 Task: Create a due date automation trigger when advanced on, 2 days after a card is due add fields without custom field "Resume" set to a date less than 1 days ago at 11:00 AM.
Action: Mouse moved to (1221, 97)
Screenshot: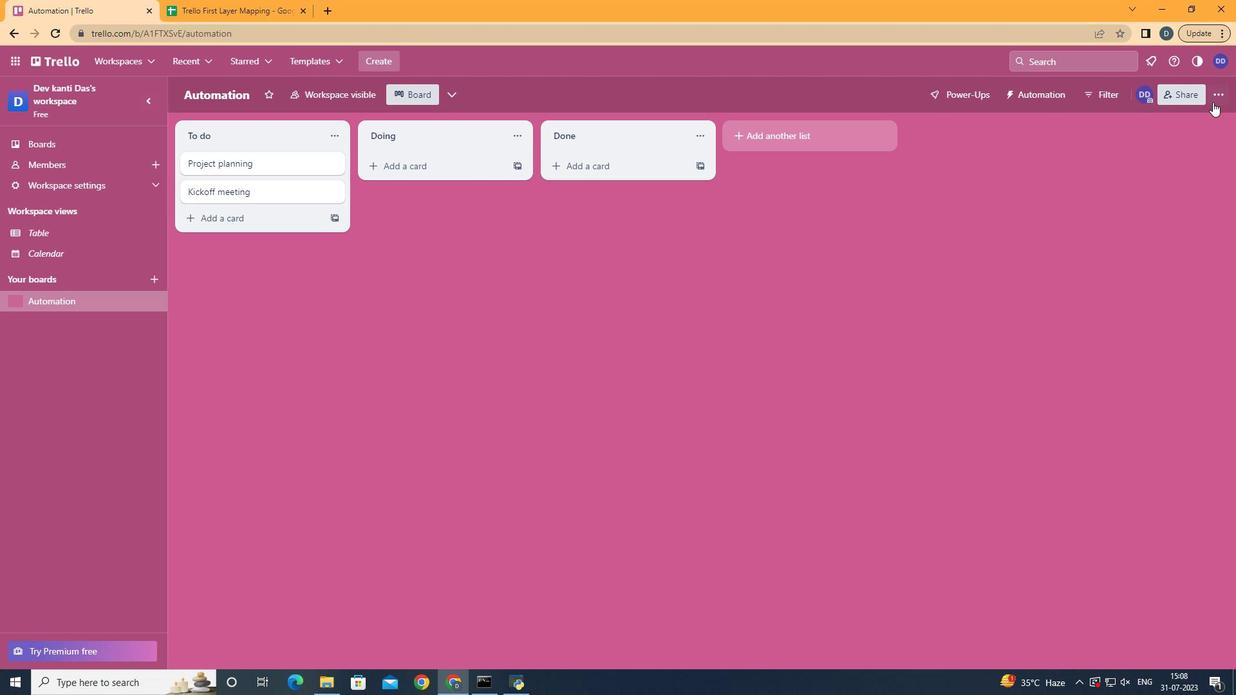 
Action: Mouse pressed left at (1221, 97)
Screenshot: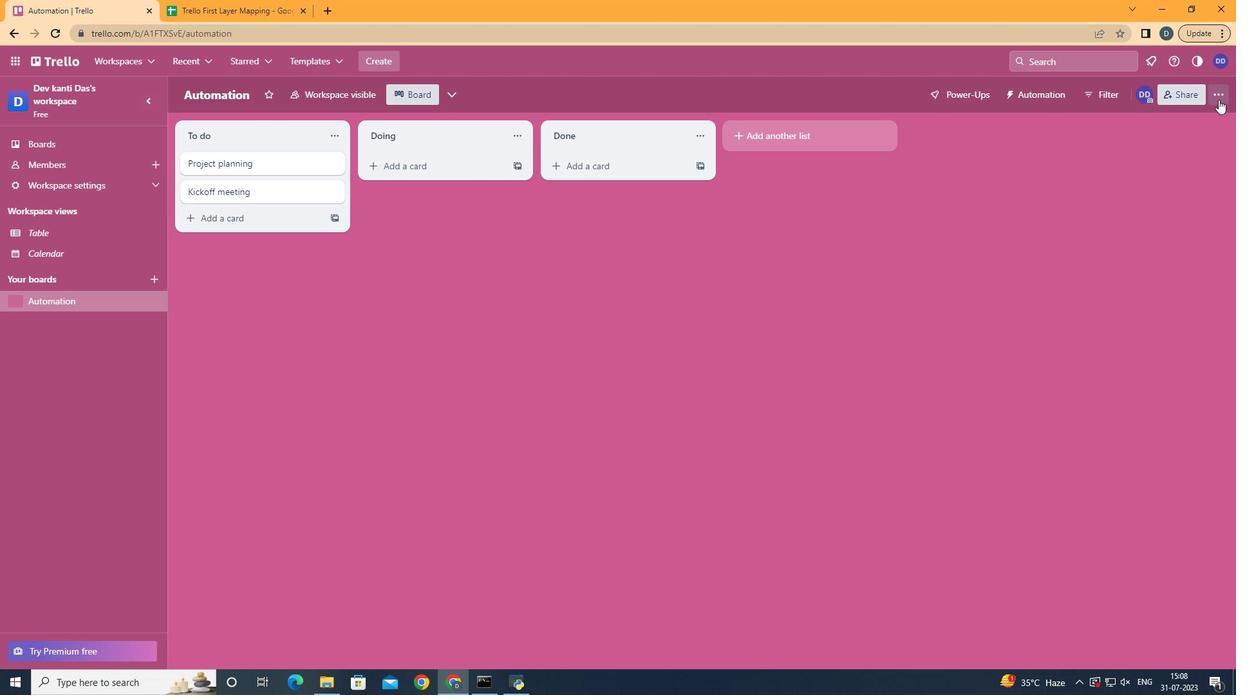 
Action: Mouse moved to (1112, 269)
Screenshot: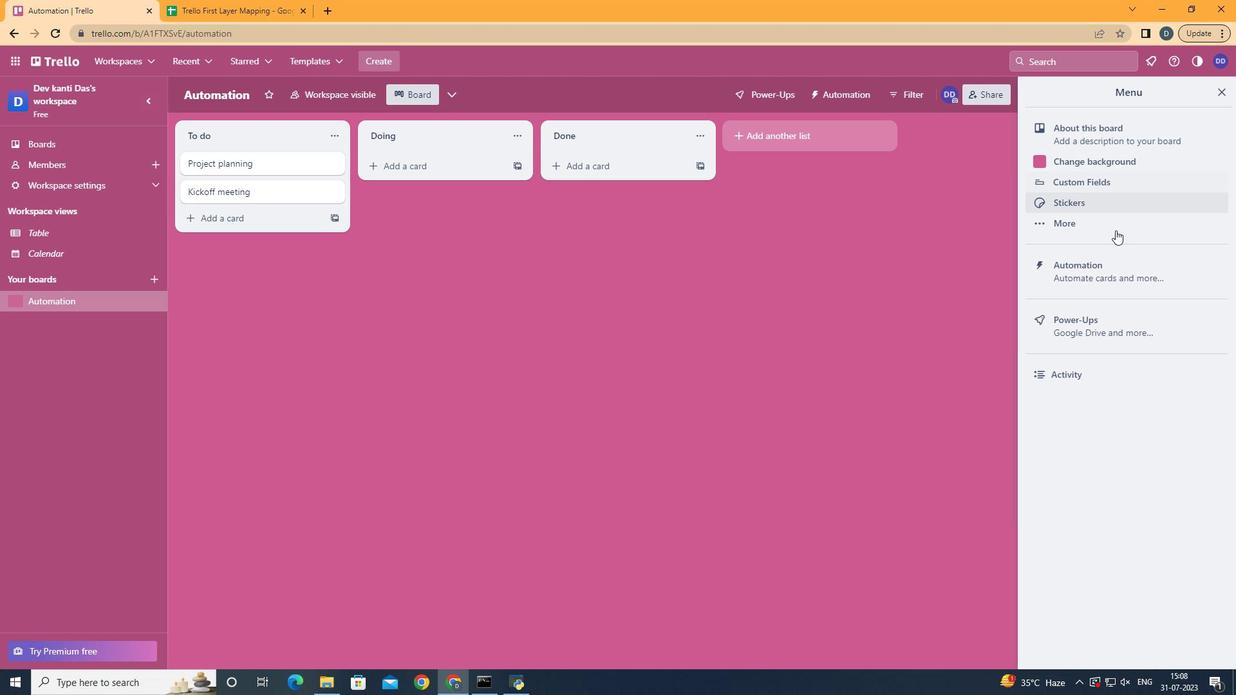 
Action: Mouse pressed left at (1112, 269)
Screenshot: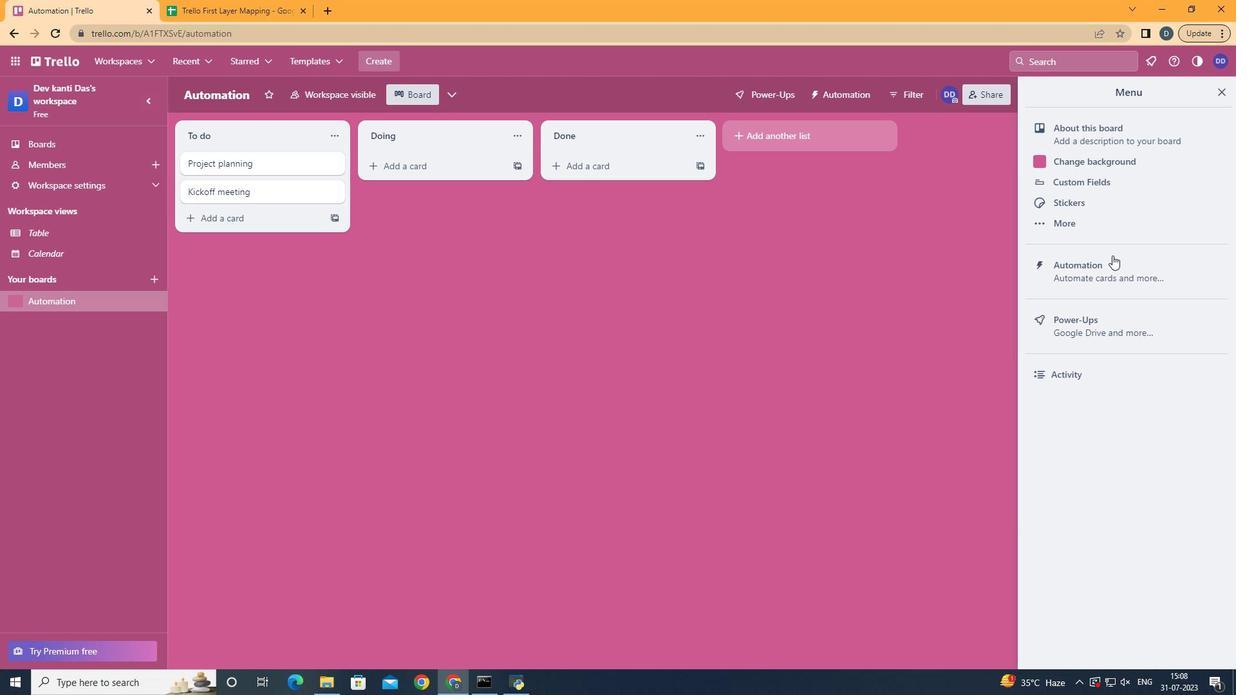 
Action: Mouse moved to (271, 261)
Screenshot: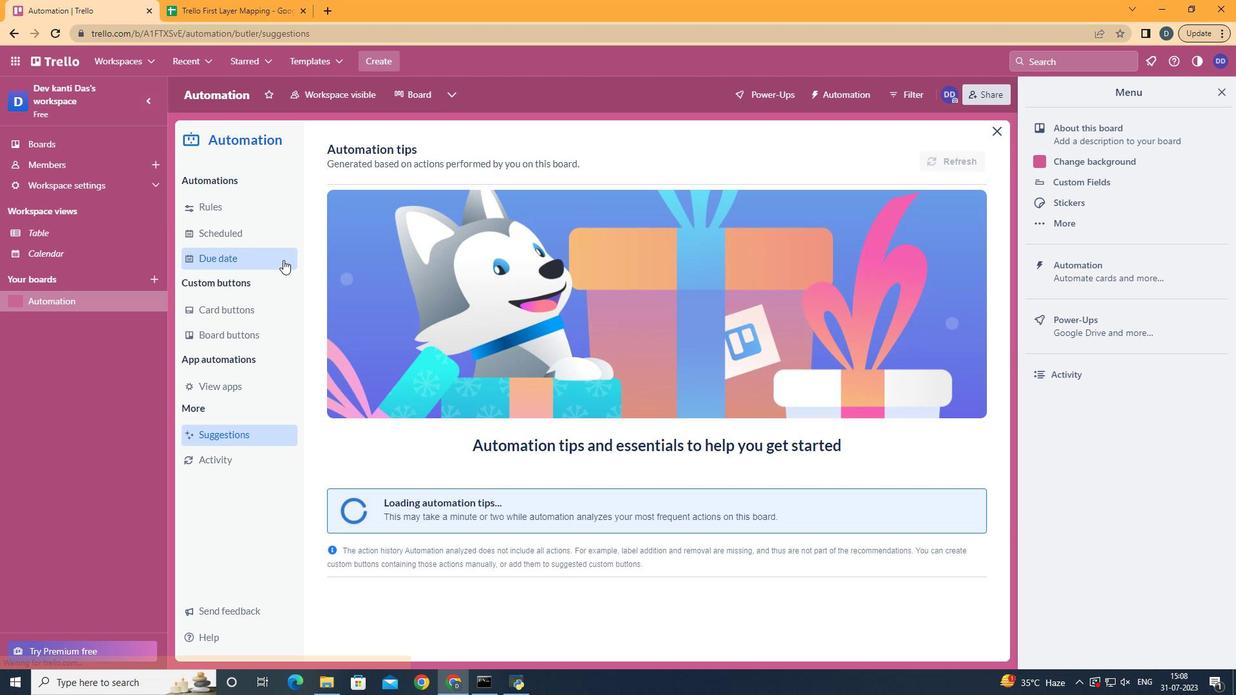 
Action: Mouse pressed left at (271, 261)
Screenshot: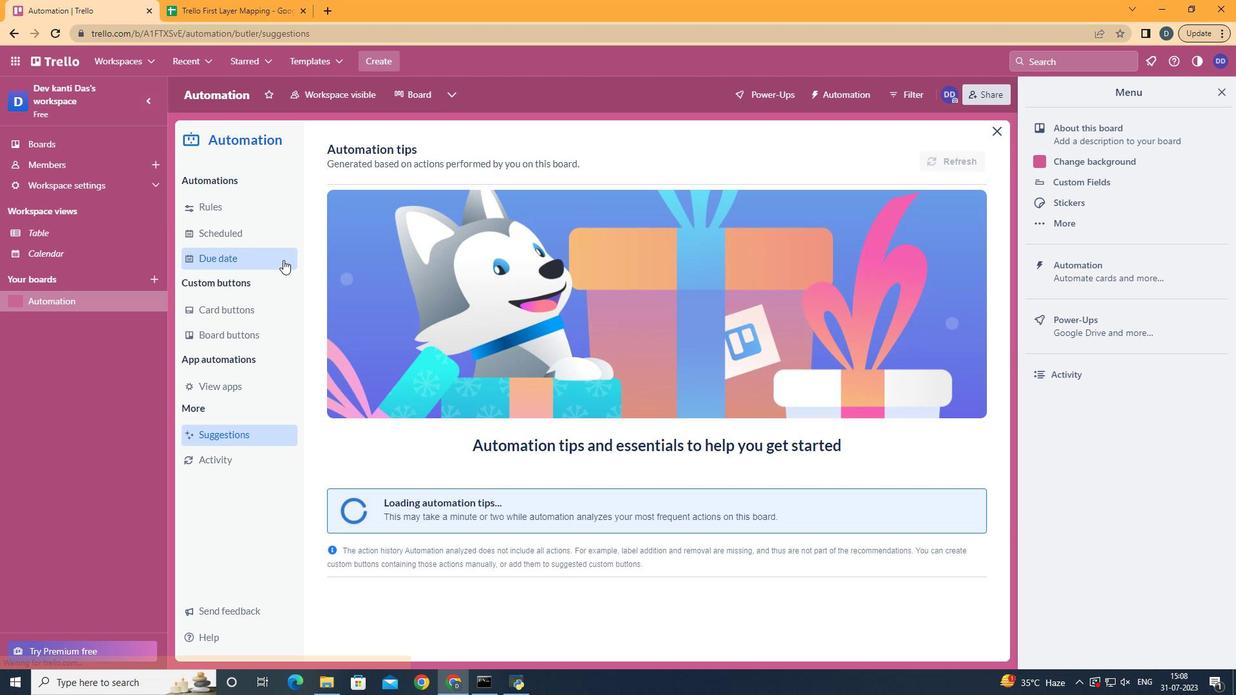 
Action: Mouse moved to (936, 159)
Screenshot: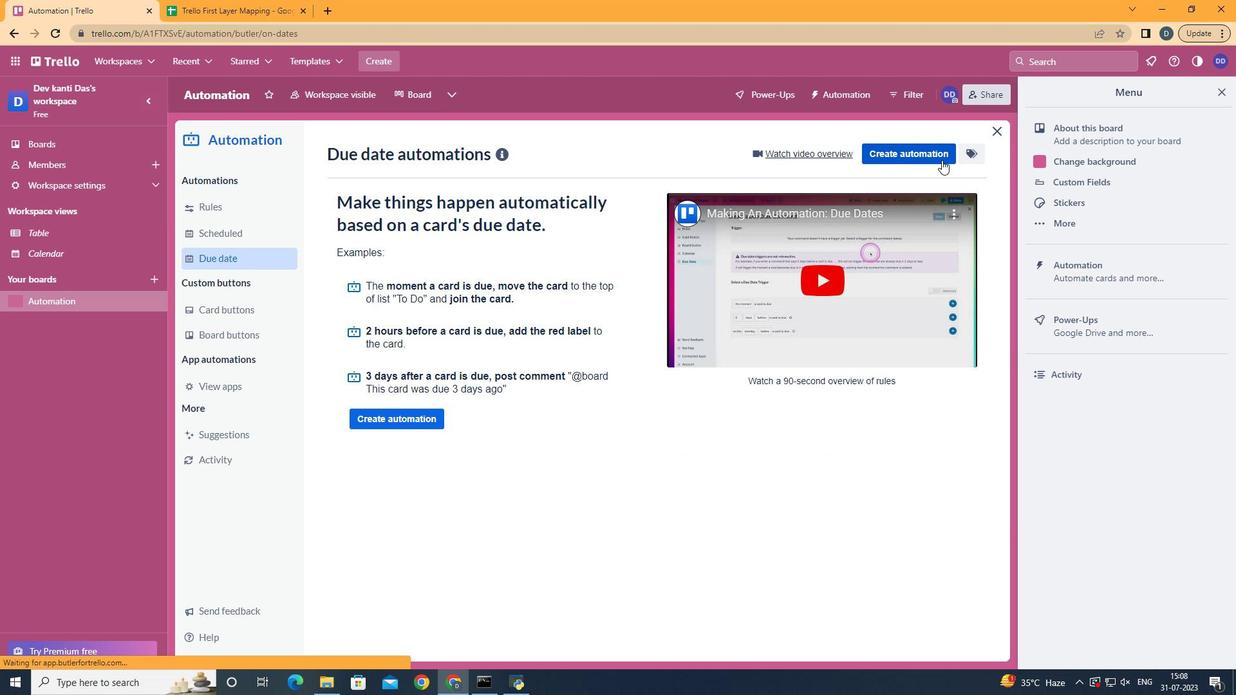 
Action: Mouse pressed left at (936, 159)
Screenshot: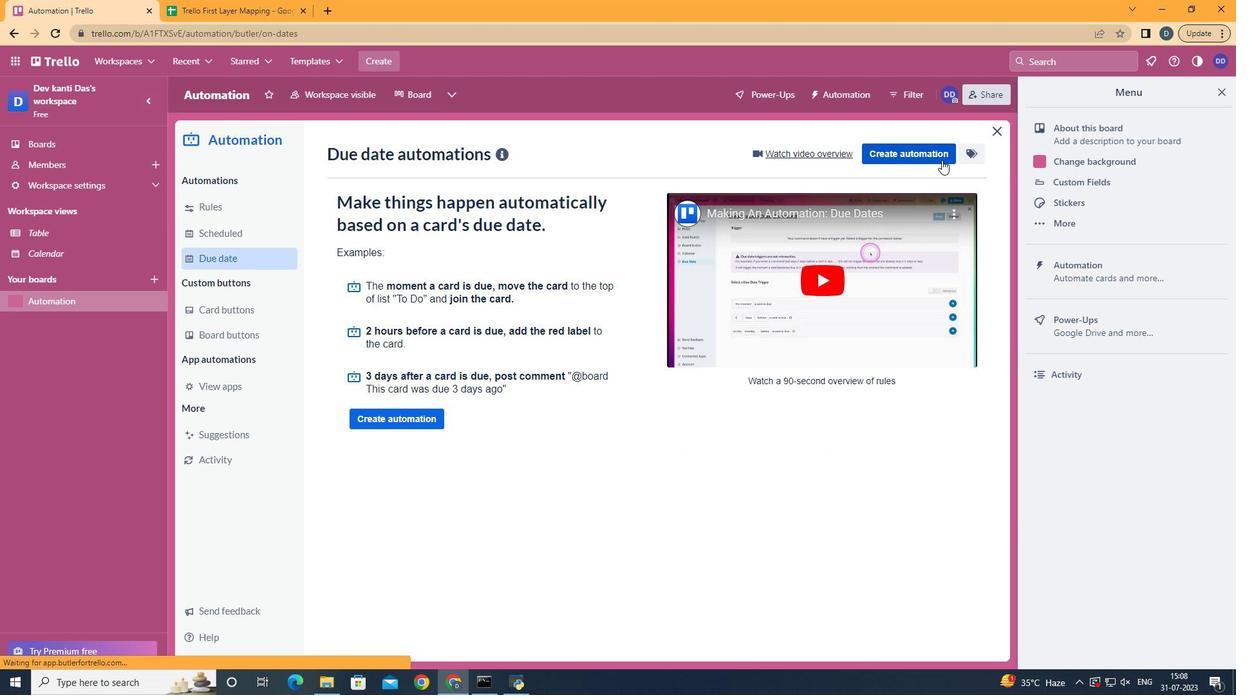 
Action: Mouse moved to (672, 275)
Screenshot: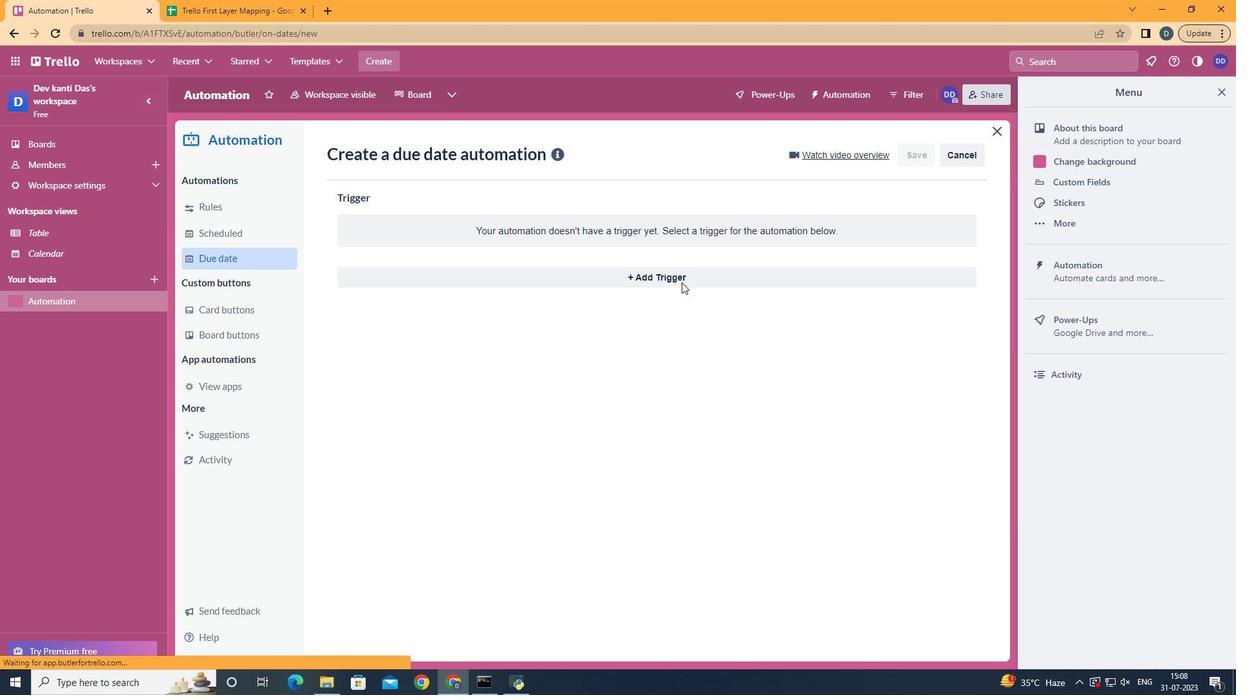 
Action: Mouse pressed left at (672, 275)
Screenshot: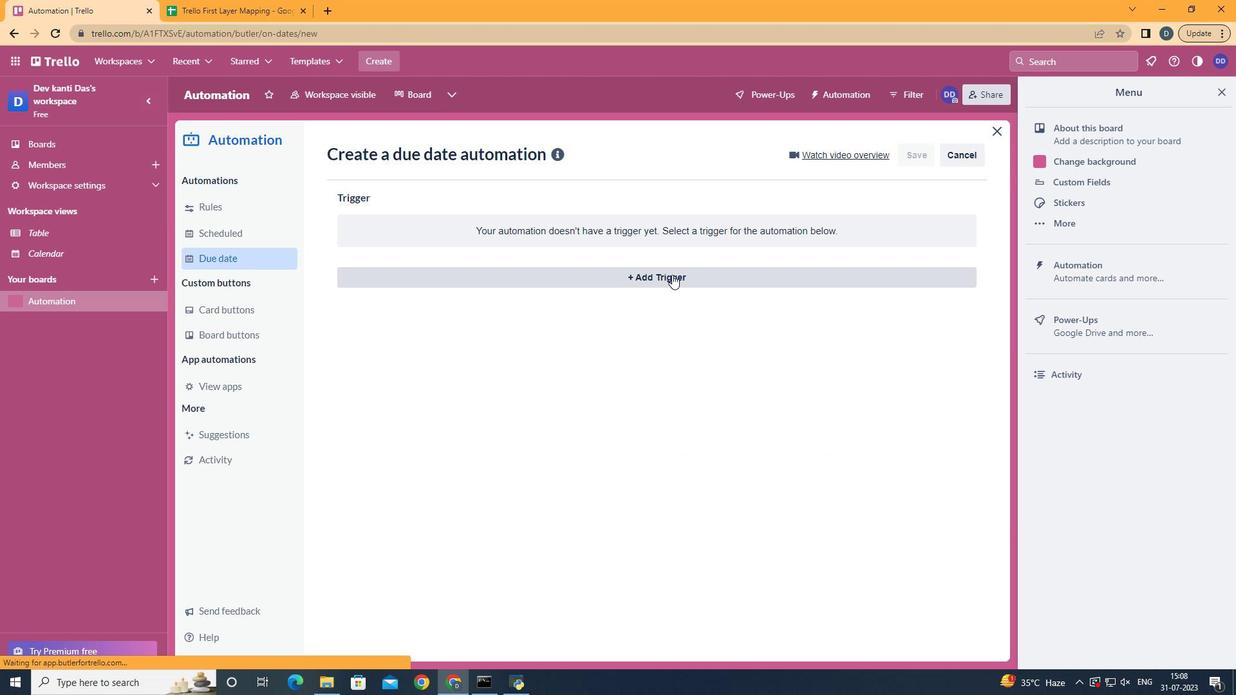 
Action: Mouse moved to (451, 525)
Screenshot: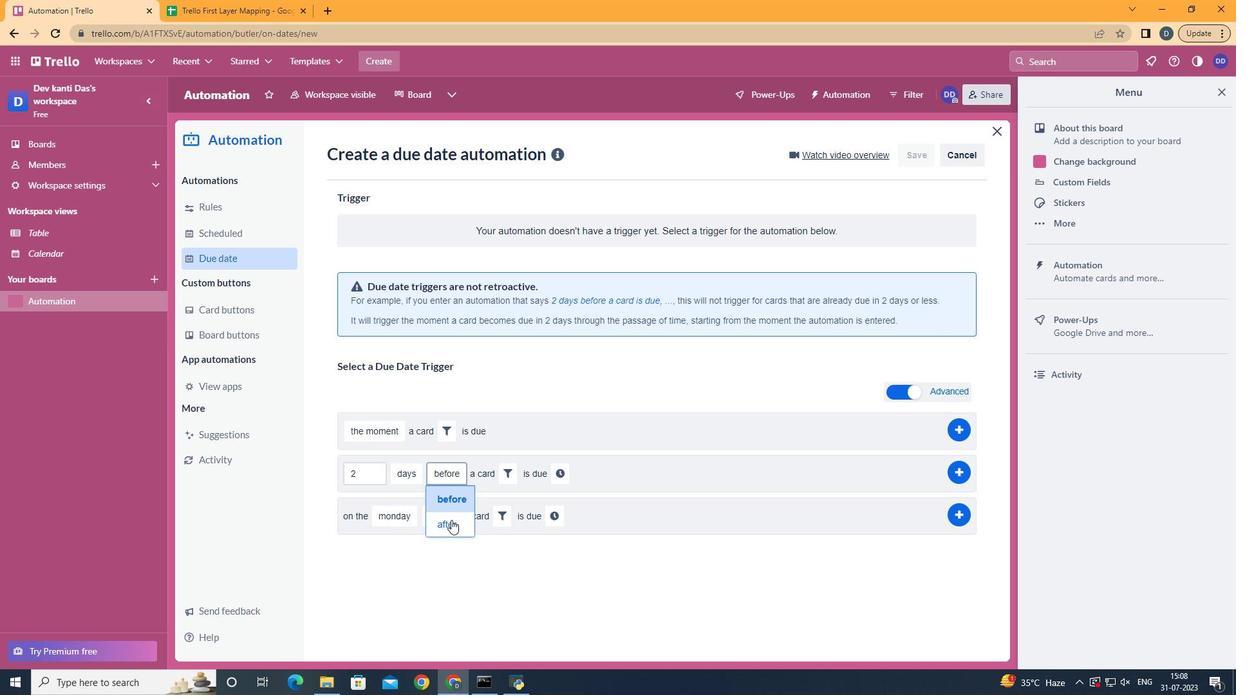 
Action: Mouse pressed left at (451, 525)
Screenshot: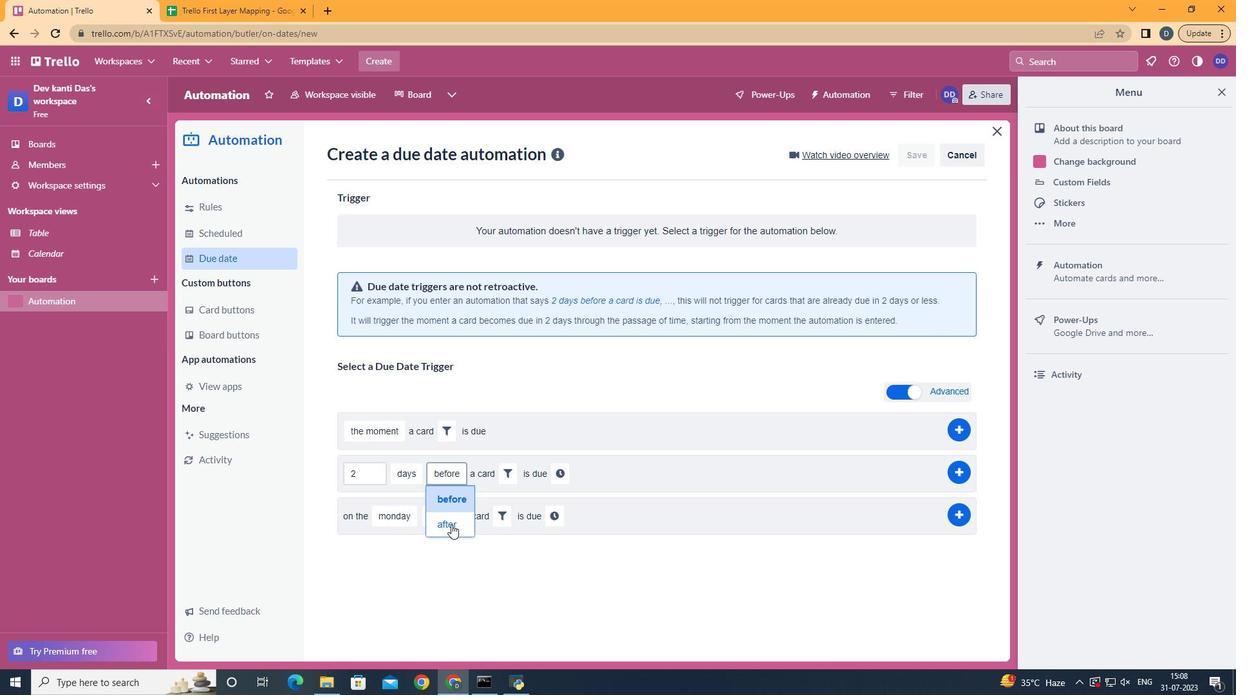 
Action: Mouse moved to (499, 481)
Screenshot: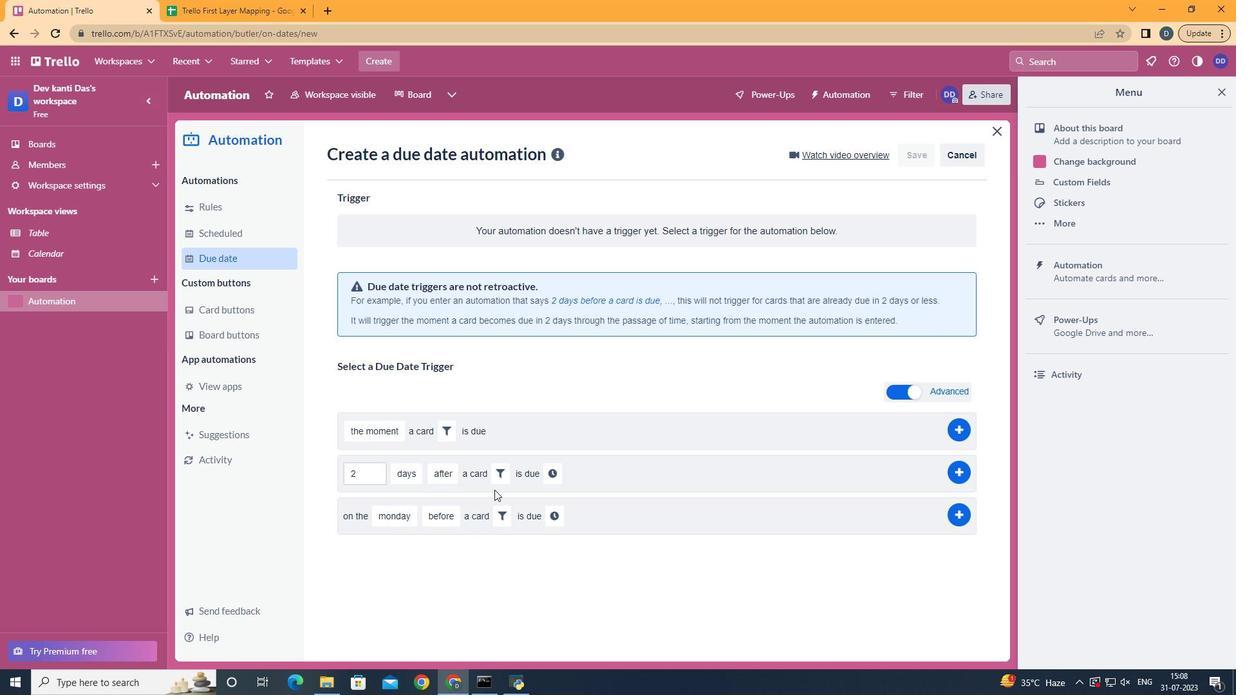 
Action: Mouse pressed left at (499, 481)
Screenshot: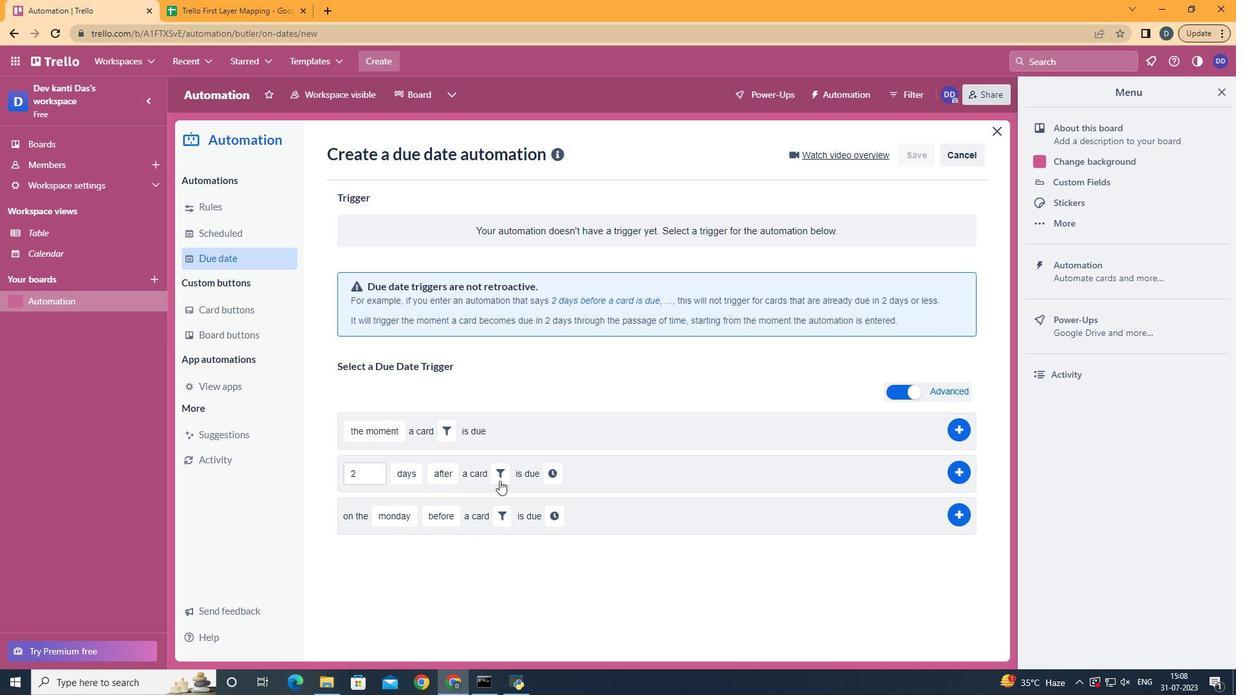 
Action: Mouse moved to (724, 518)
Screenshot: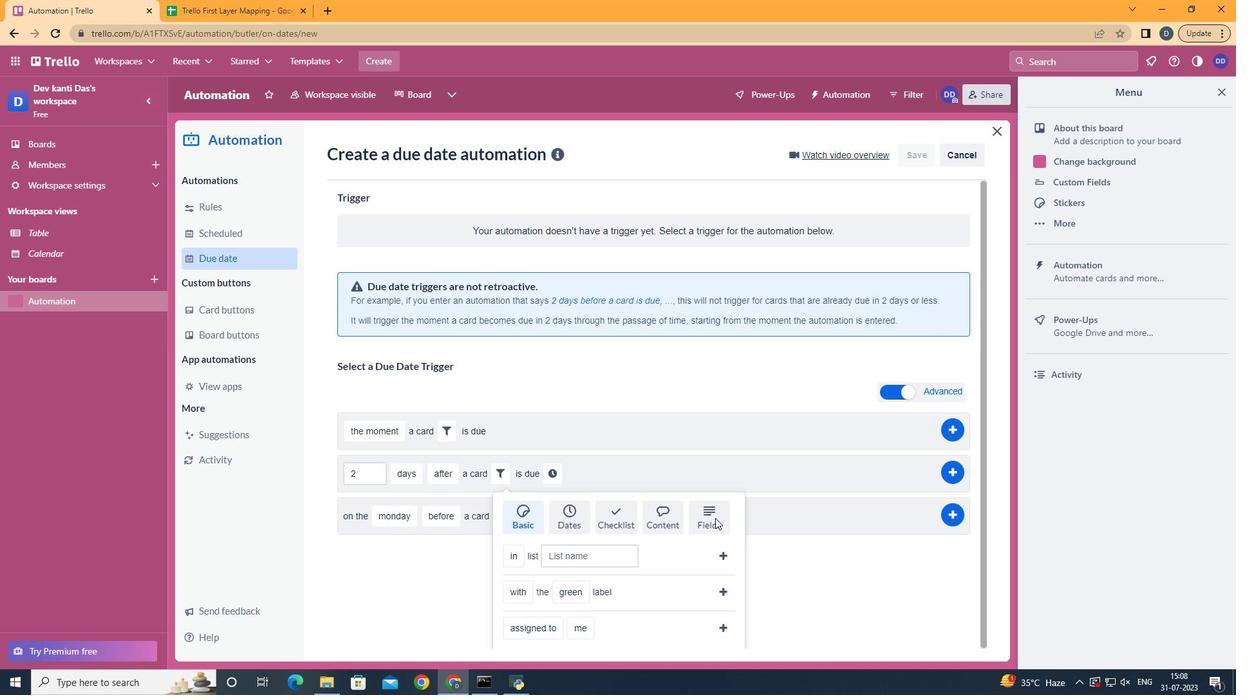 
Action: Mouse pressed left at (724, 518)
Screenshot: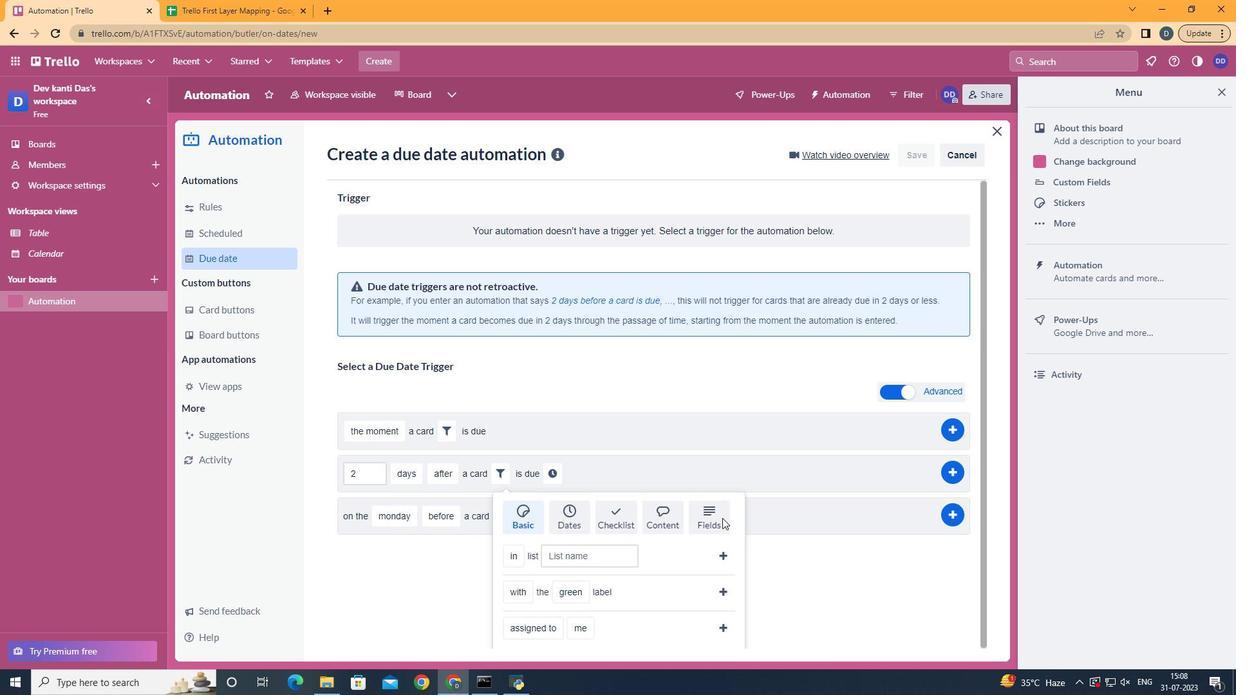 
Action: Mouse moved to (709, 499)
Screenshot: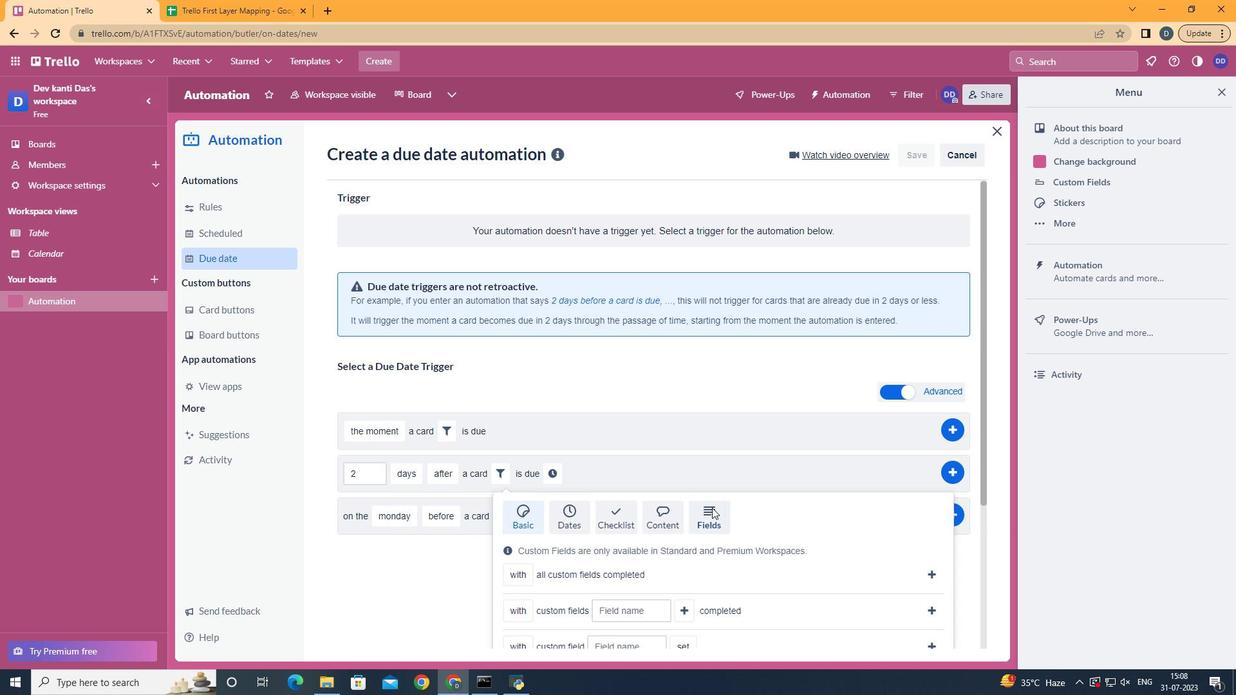 
Action: Mouse scrolled (709, 498) with delta (0, 0)
Screenshot: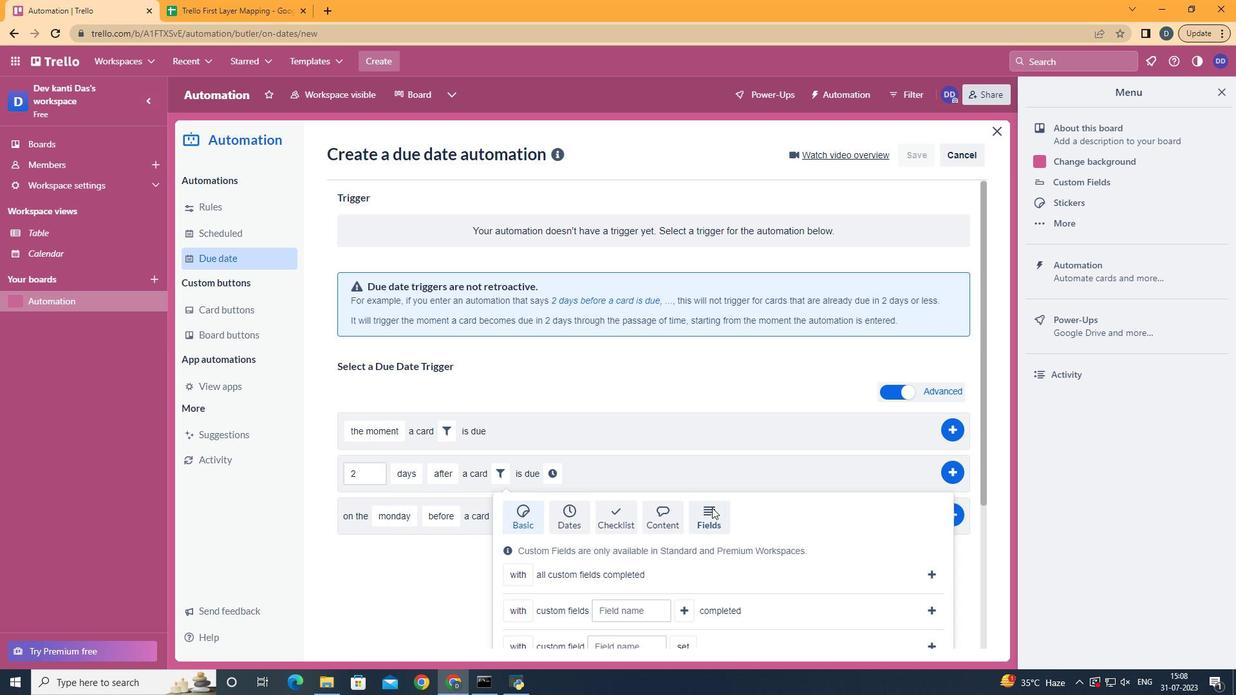 
Action: Mouse scrolled (709, 498) with delta (0, 0)
Screenshot: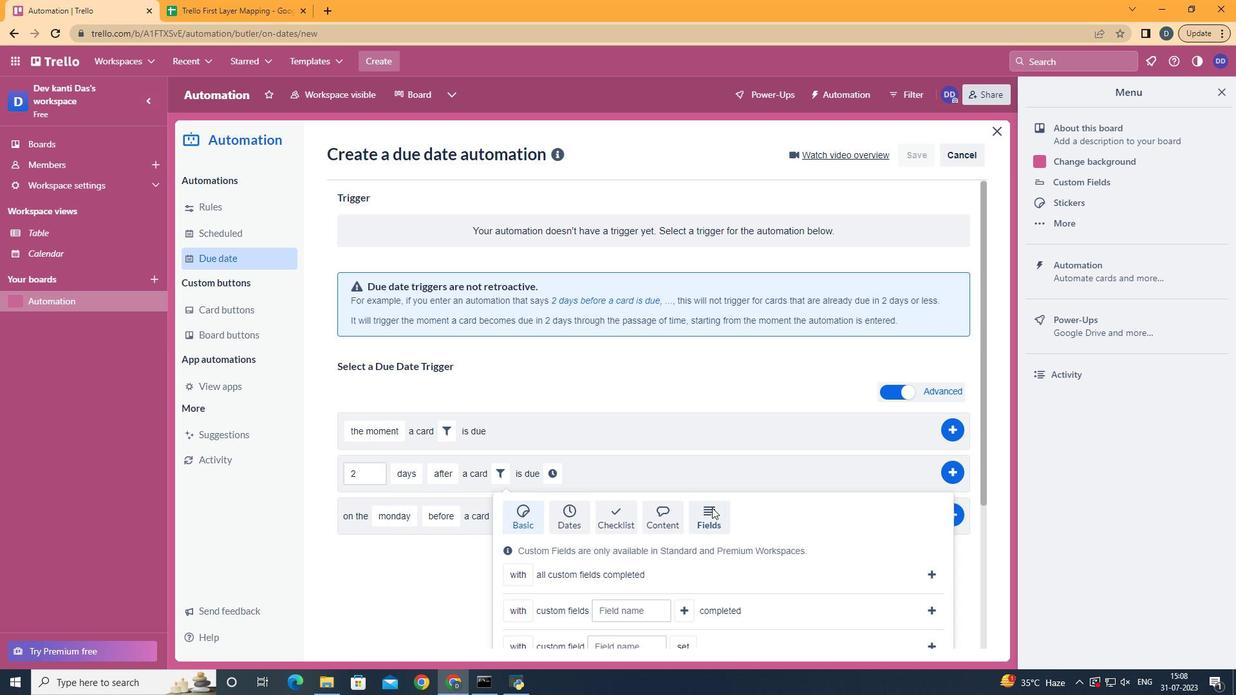 
Action: Mouse scrolled (709, 498) with delta (0, 0)
Screenshot: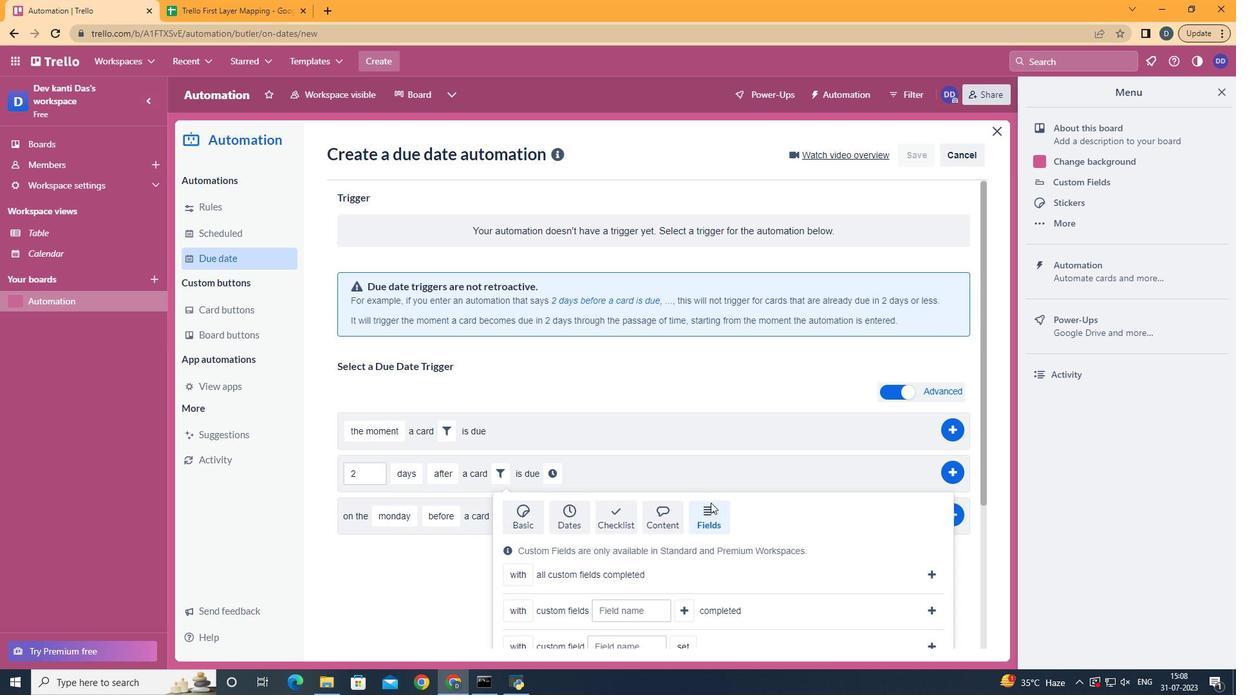 
Action: Mouse scrolled (709, 498) with delta (0, 0)
Screenshot: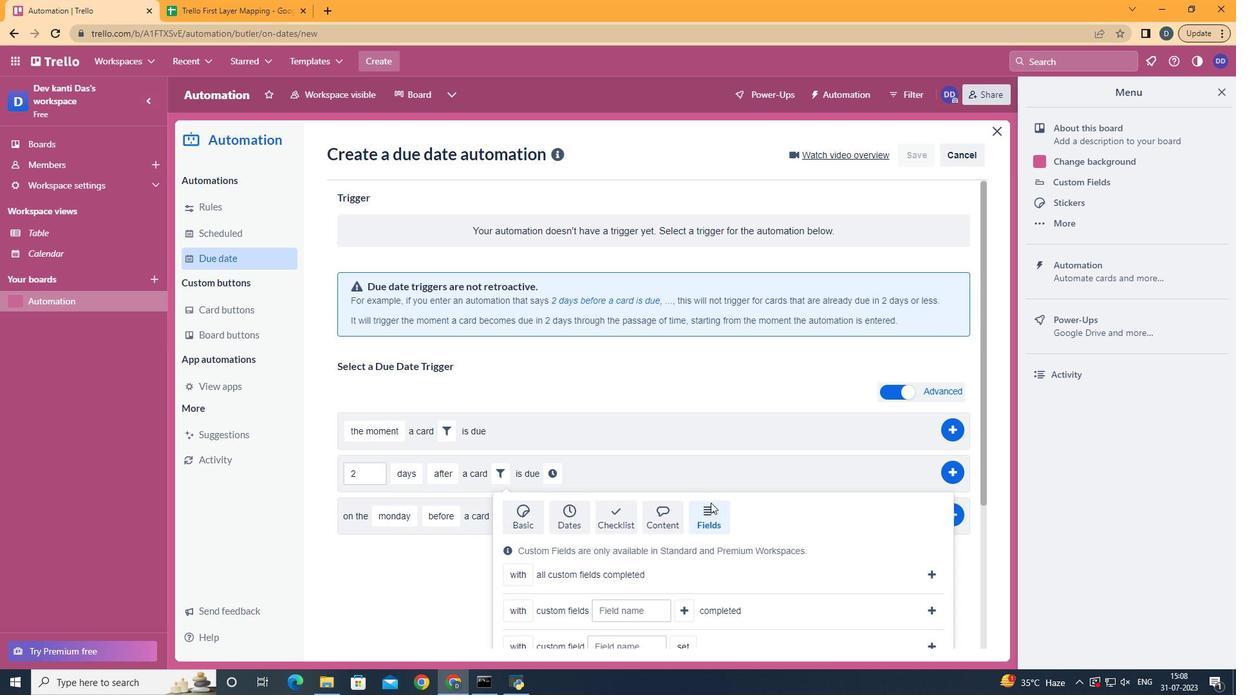 
Action: Mouse scrolled (709, 498) with delta (0, 0)
Screenshot: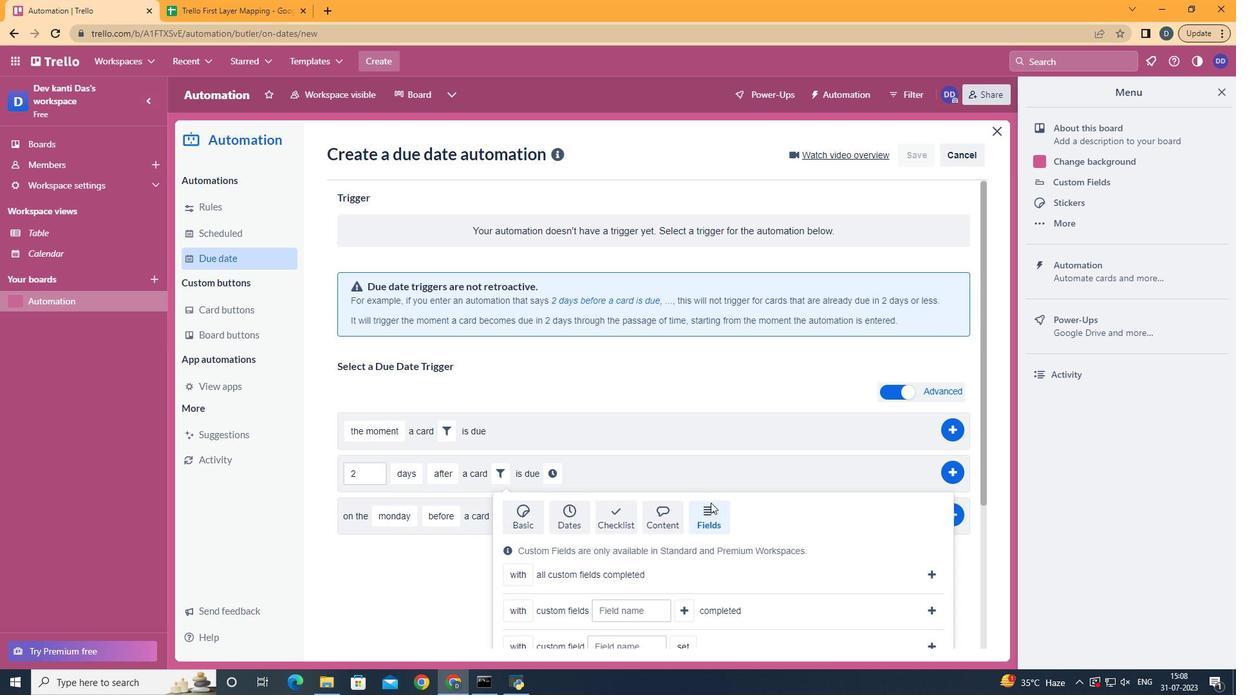 
Action: Mouse scrolled (709, 498) with delta (0, 0)
Screenshot: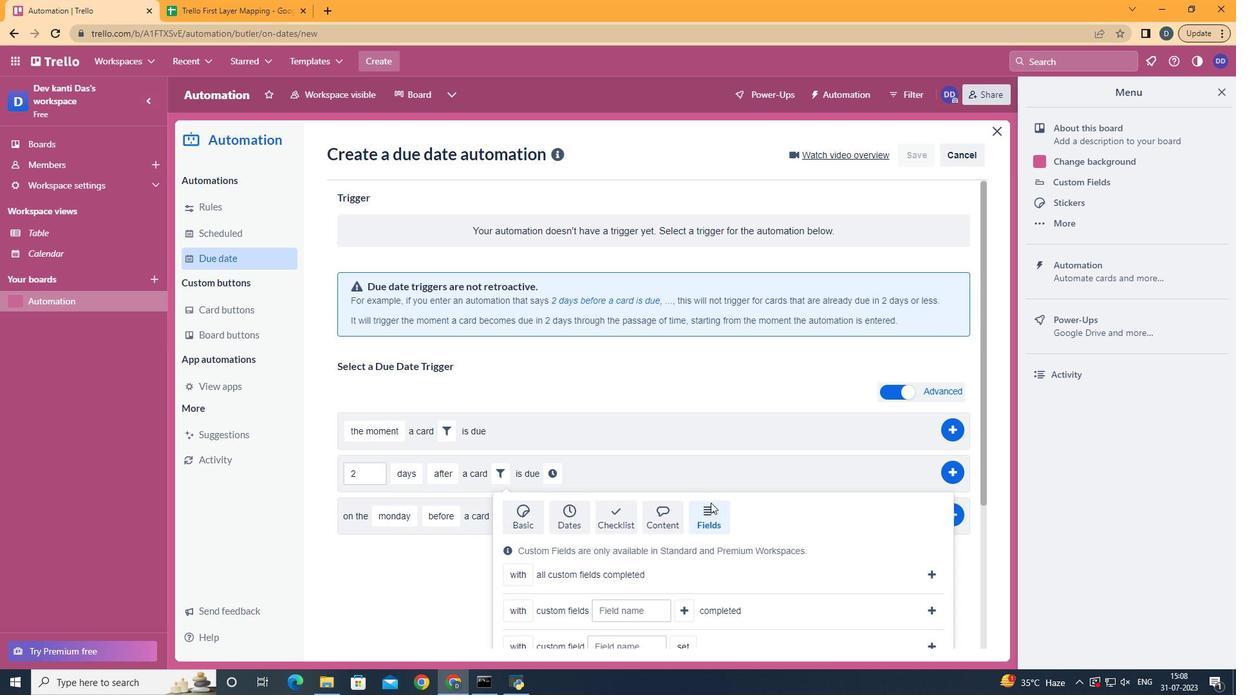 
Action: Mouse moved to (537, 597)
Screenshot: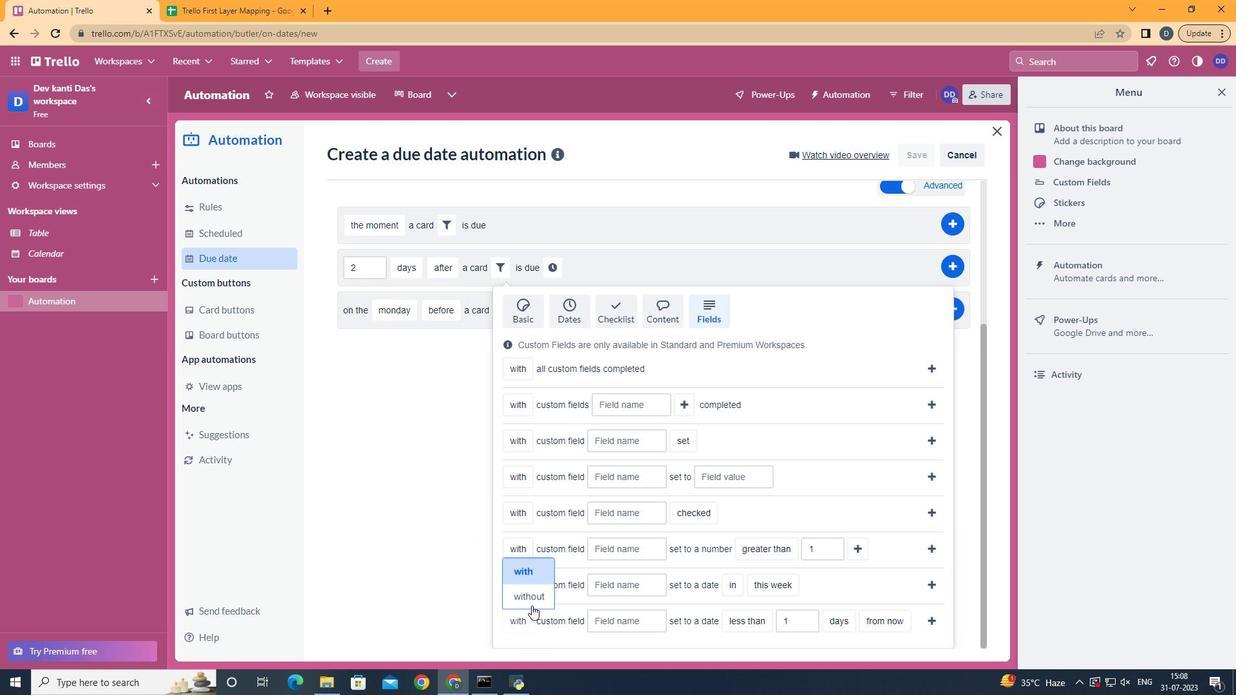 
Action: Mouse pressed left at (537, 597)
Screenshot: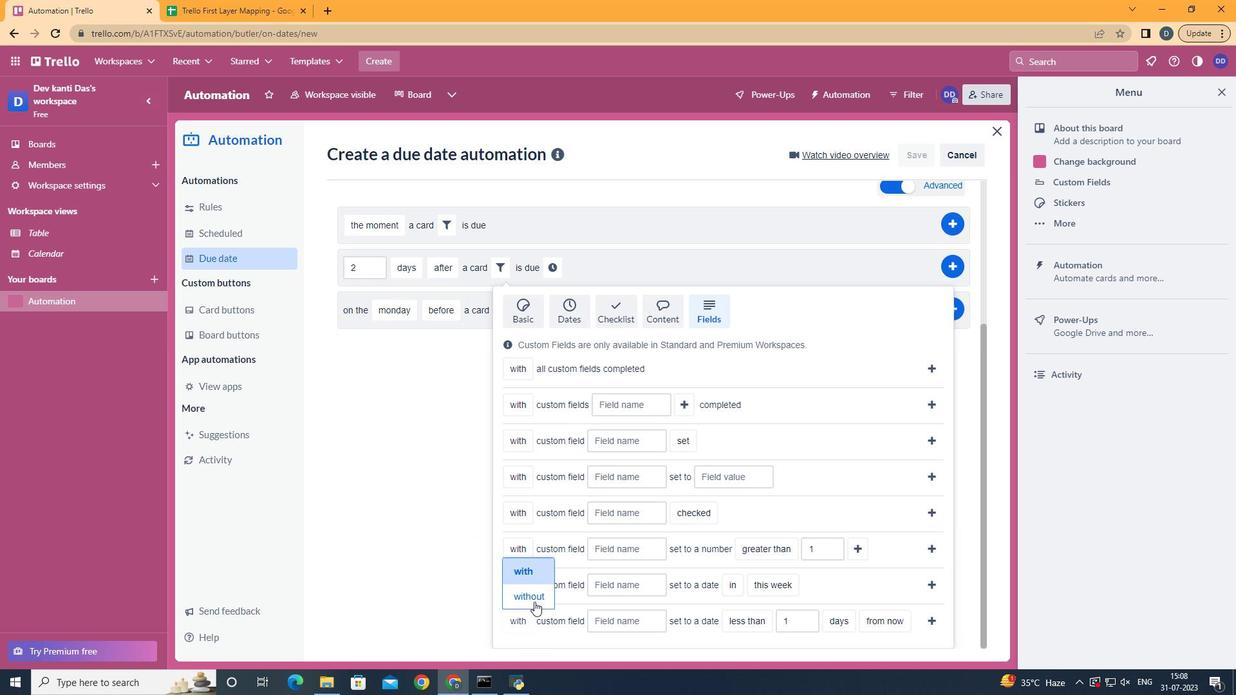 
Action: Mouse moved to (660, 624)
Screenshot: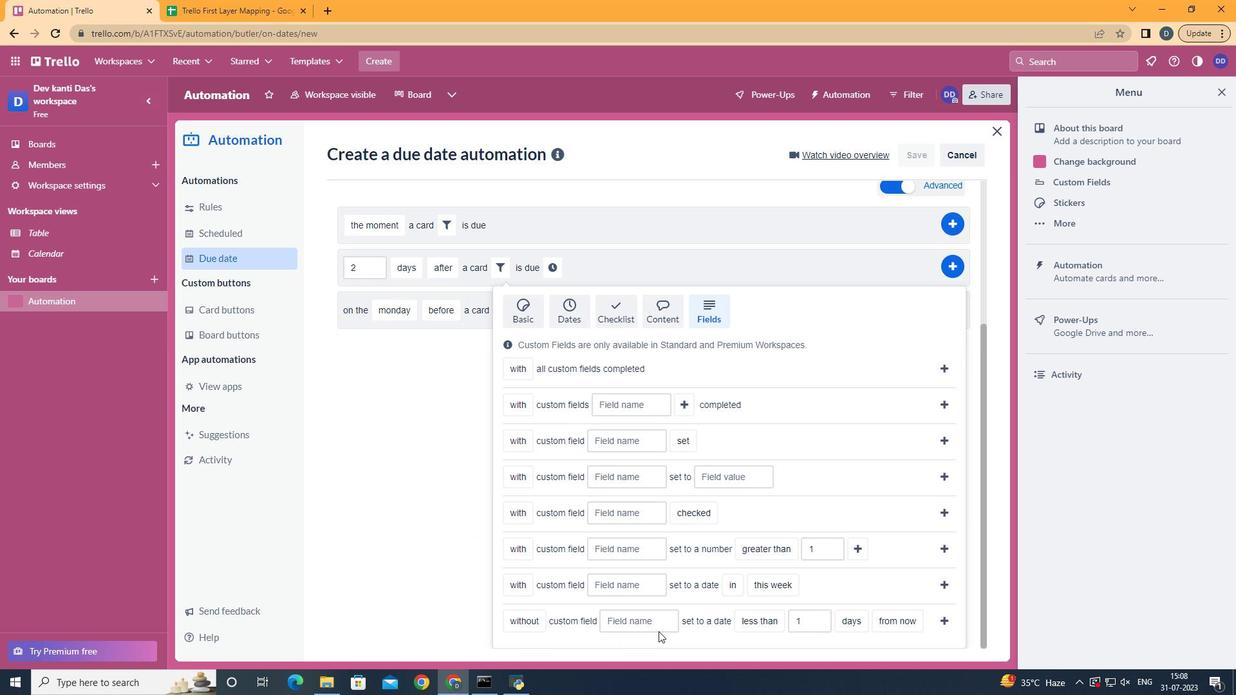 
Action: Mouse pressed left at (660, 624)
Screenshot: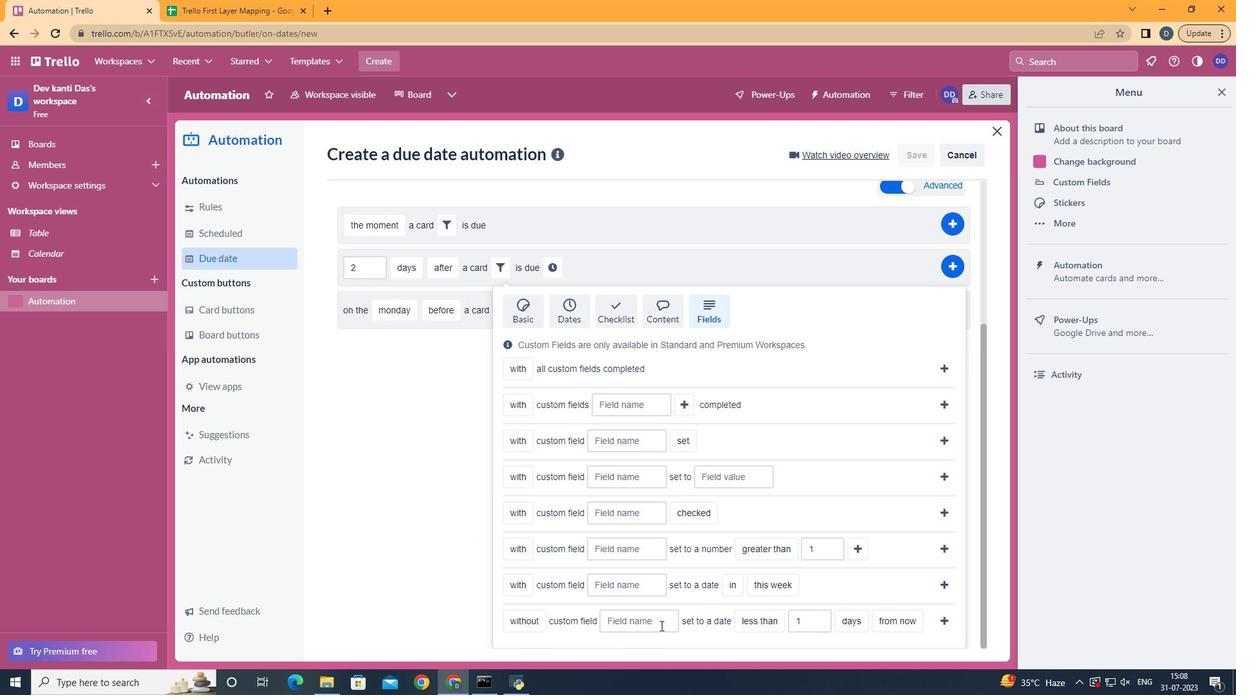 
Action: Key pressed <Key.shift>Resume
Screenshot: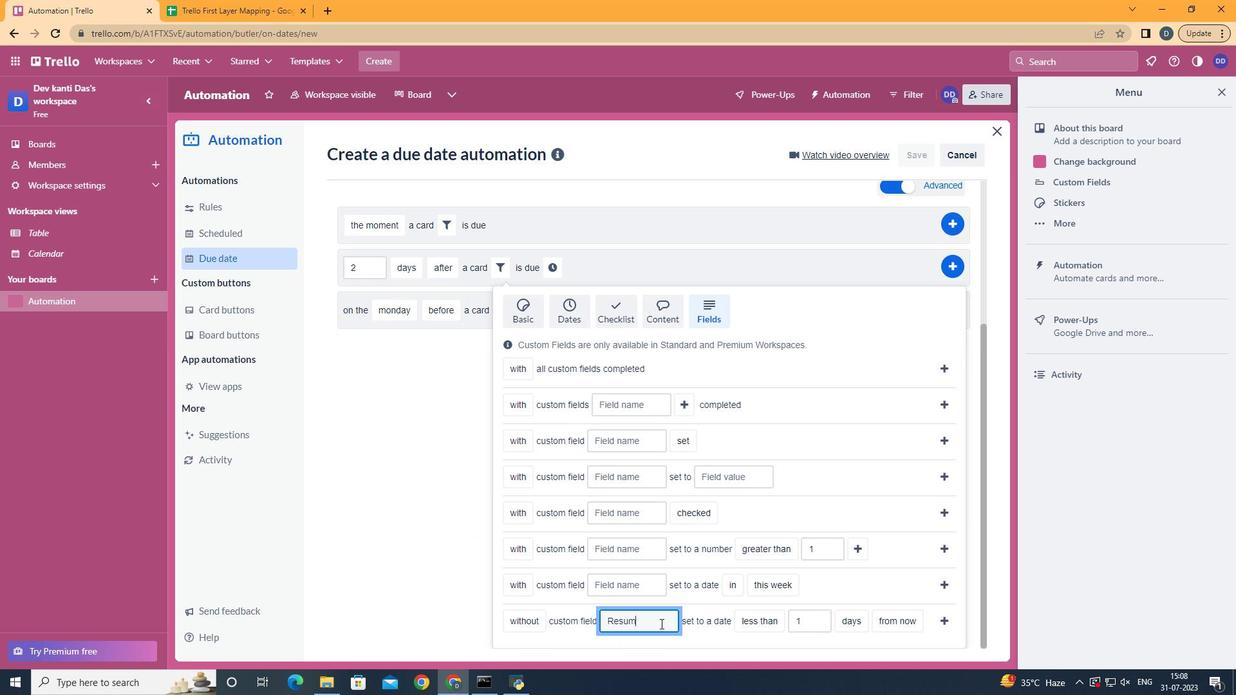 
Action: Mouse moved to (771, 529)
Screenshot: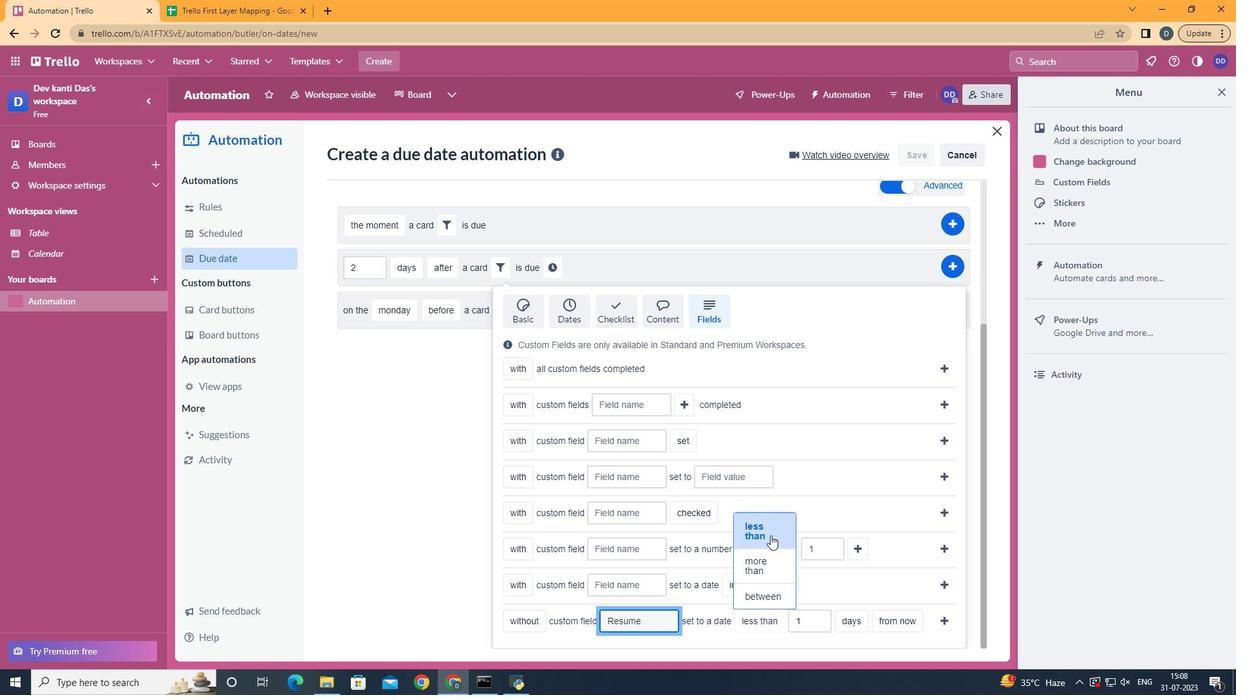 
Action: Mouse pressed left at (771, 529)
Screenshot: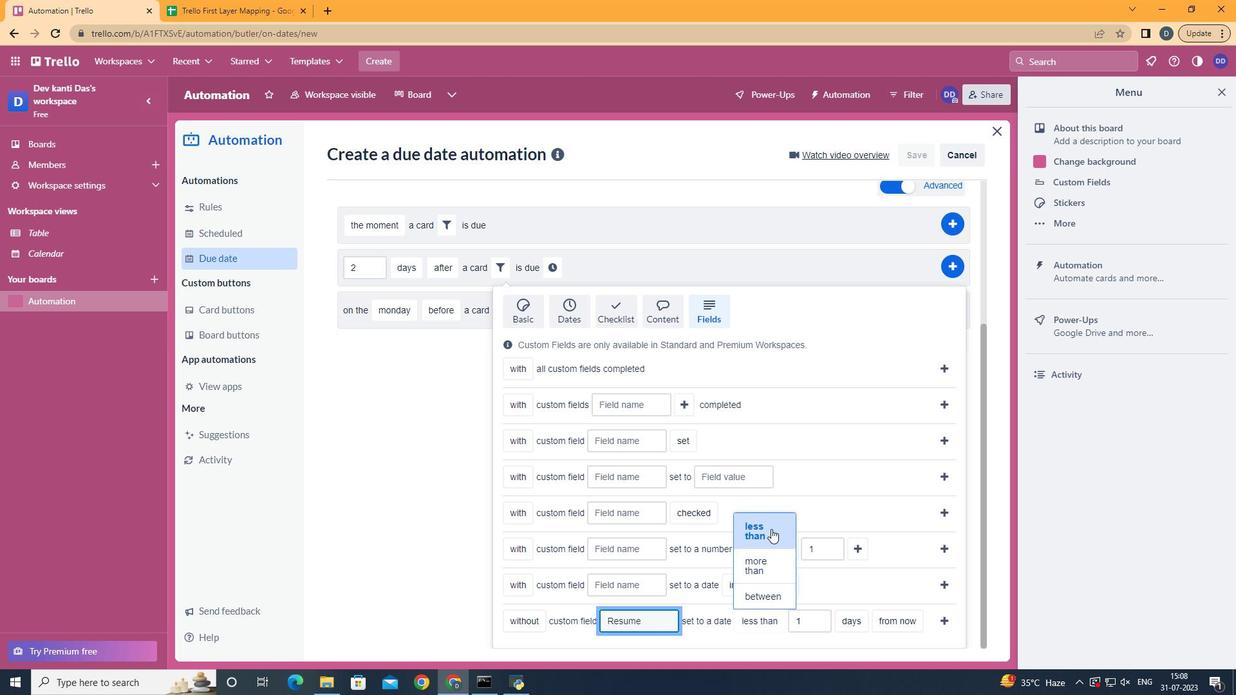 
Action: Mouse moved to (872, 564)
Screenshot: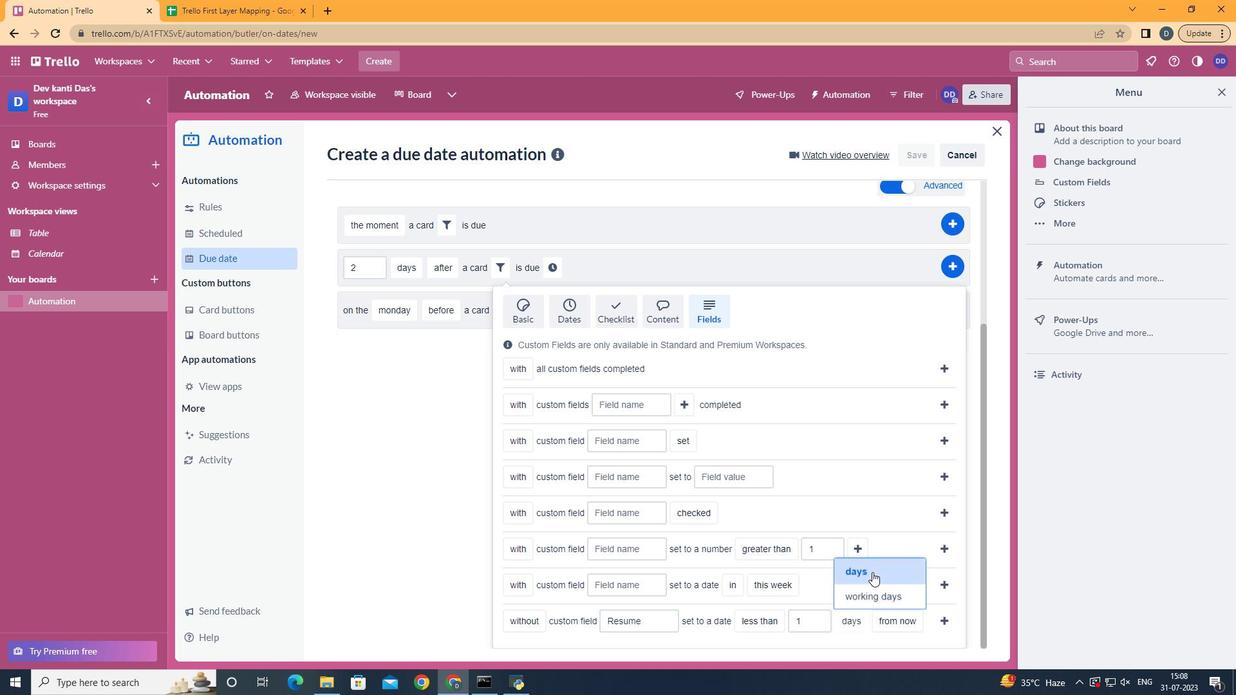 
Action: Mouse pressed left at (872, 564)
Screenshot: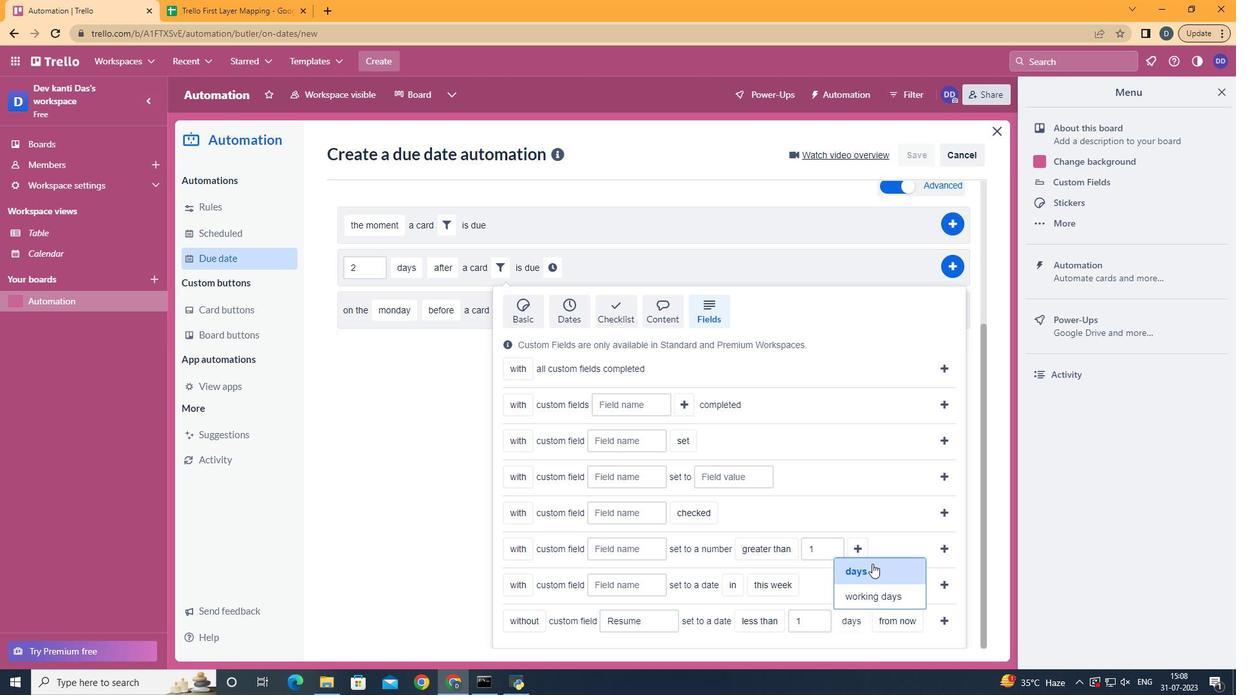 
Action: Mouse moved to (912, 597)
Screenshot: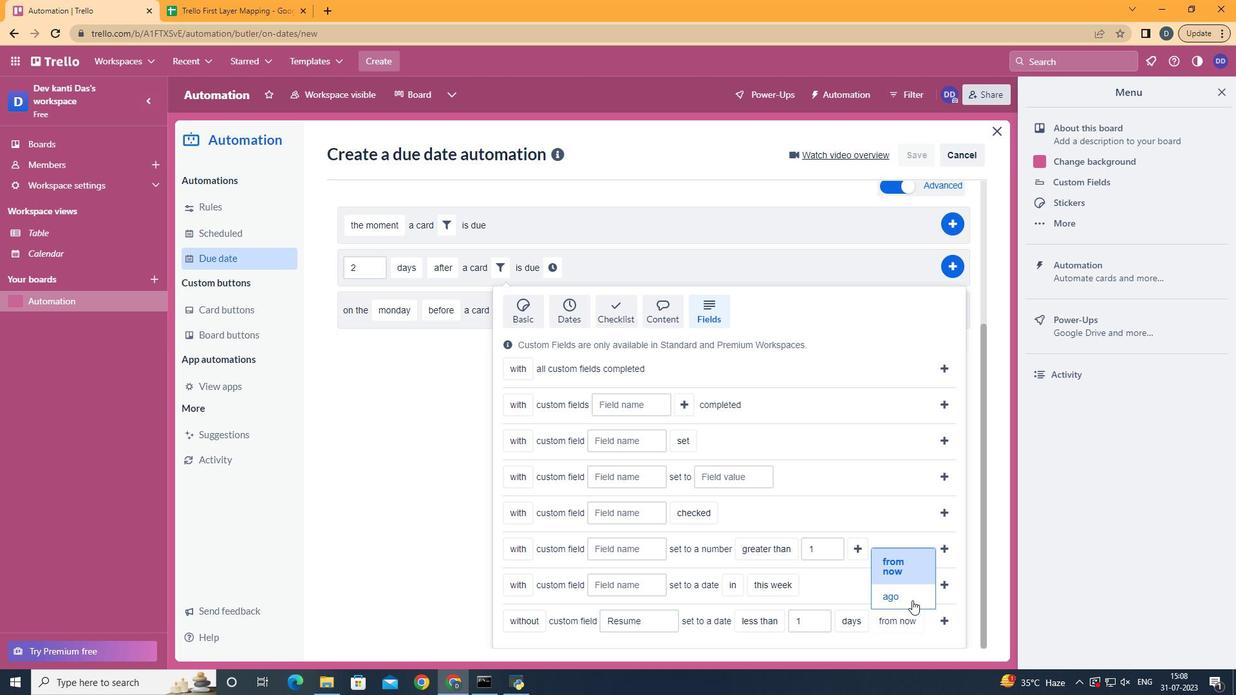 
Action: Mouse pressed left at (912, 597)
Screenshot: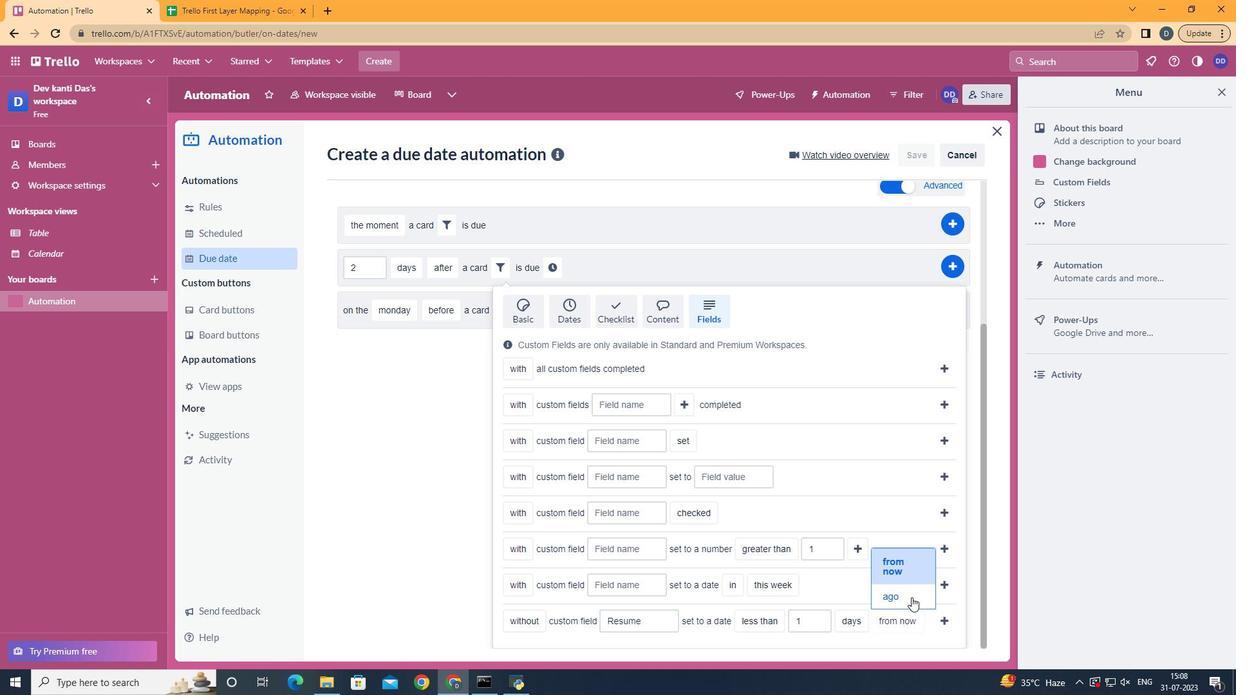 
Action: Mouse moved to (921, 622)
Screenshot: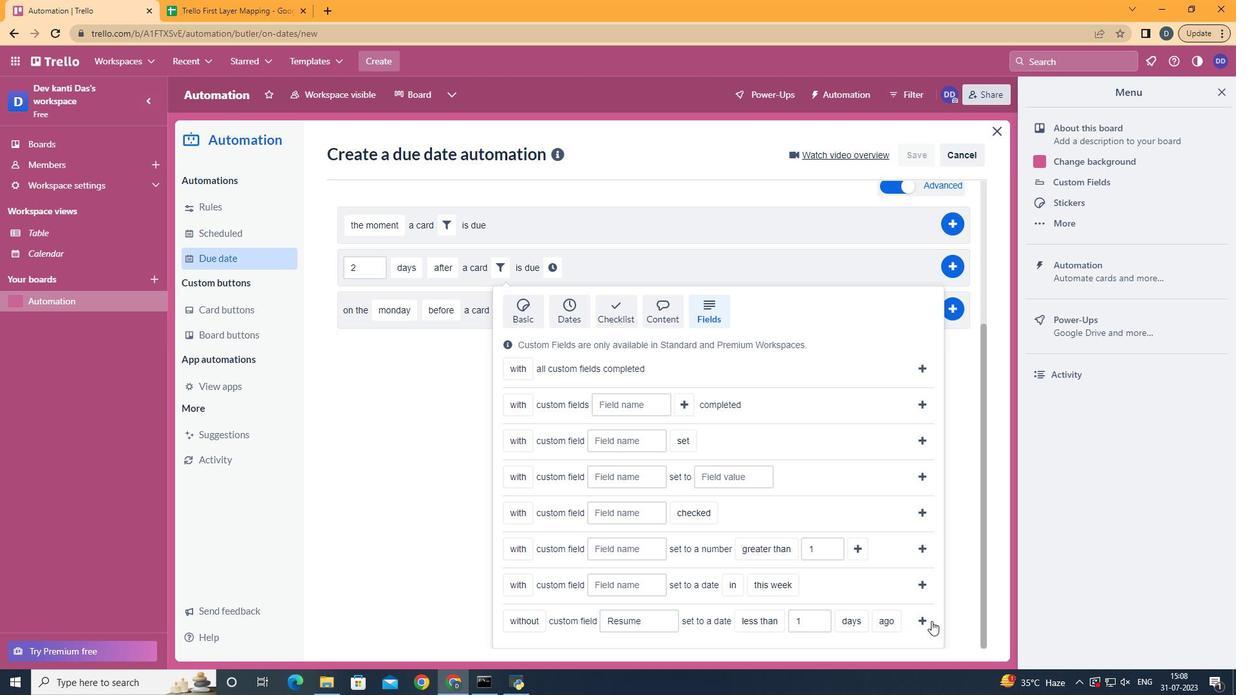 
Action: Mouse pressed left at (921, 622)
Screenshot: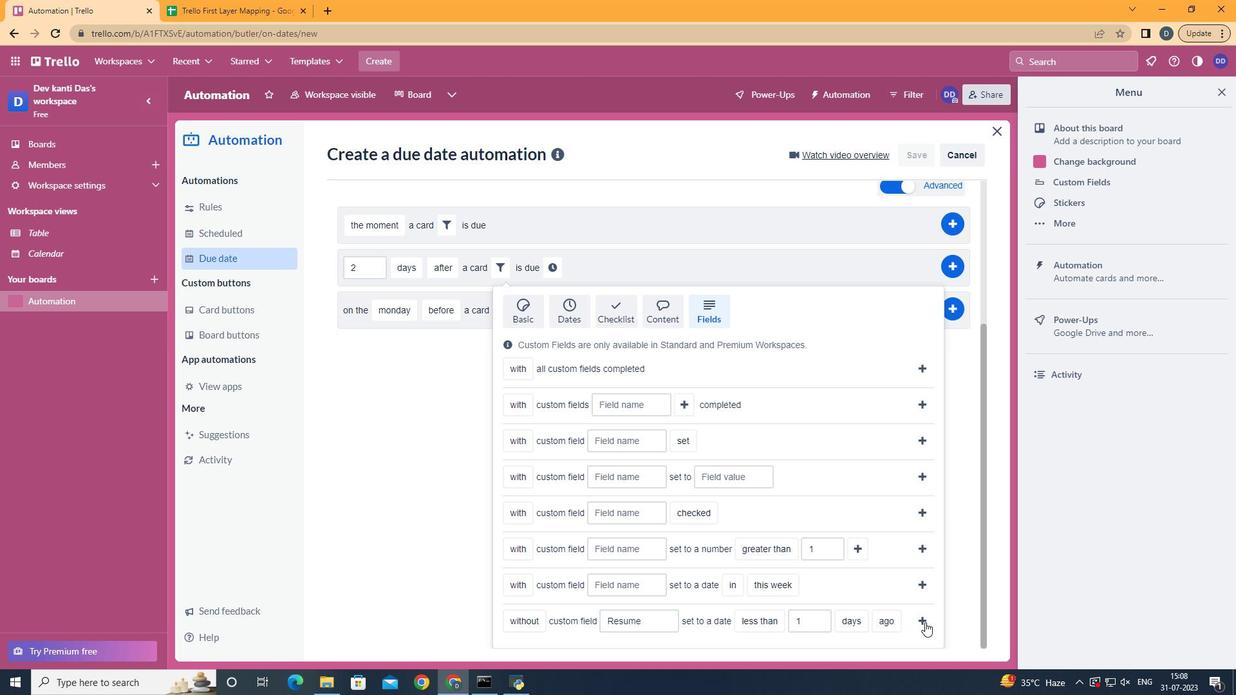 
Action: Mouse moved to (847, 476)
Screenshot: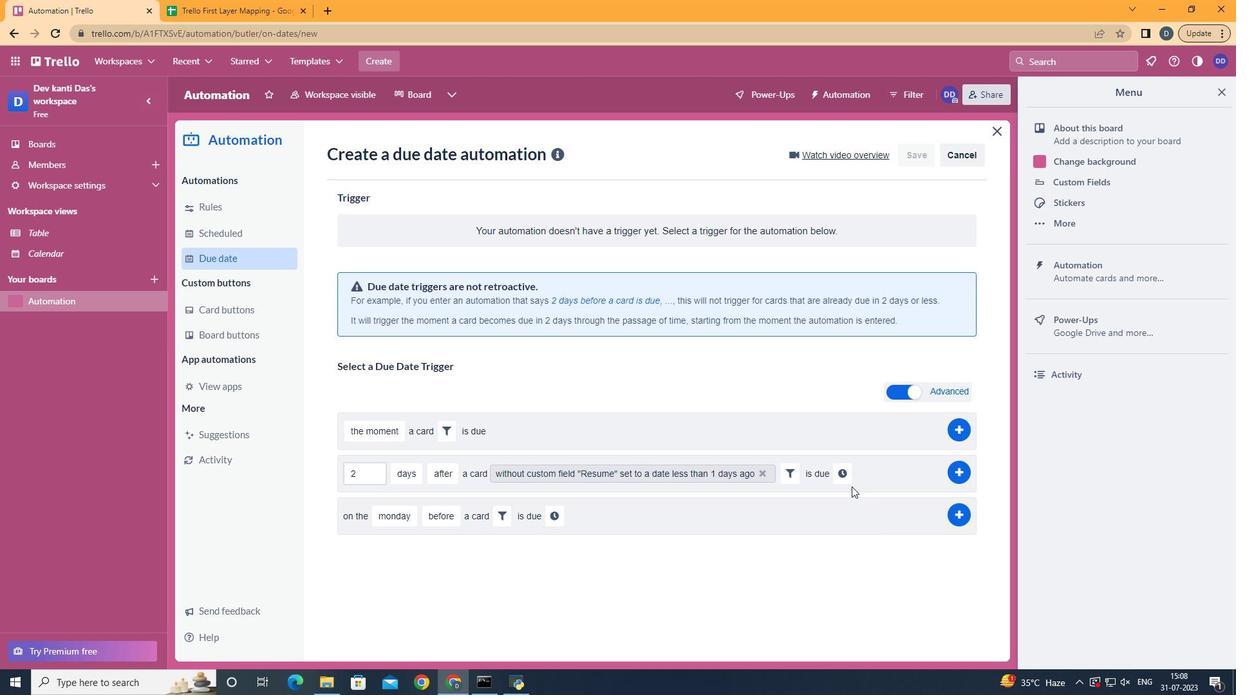 
Action: Mouse pressed left at (847, 476)
Screenshot: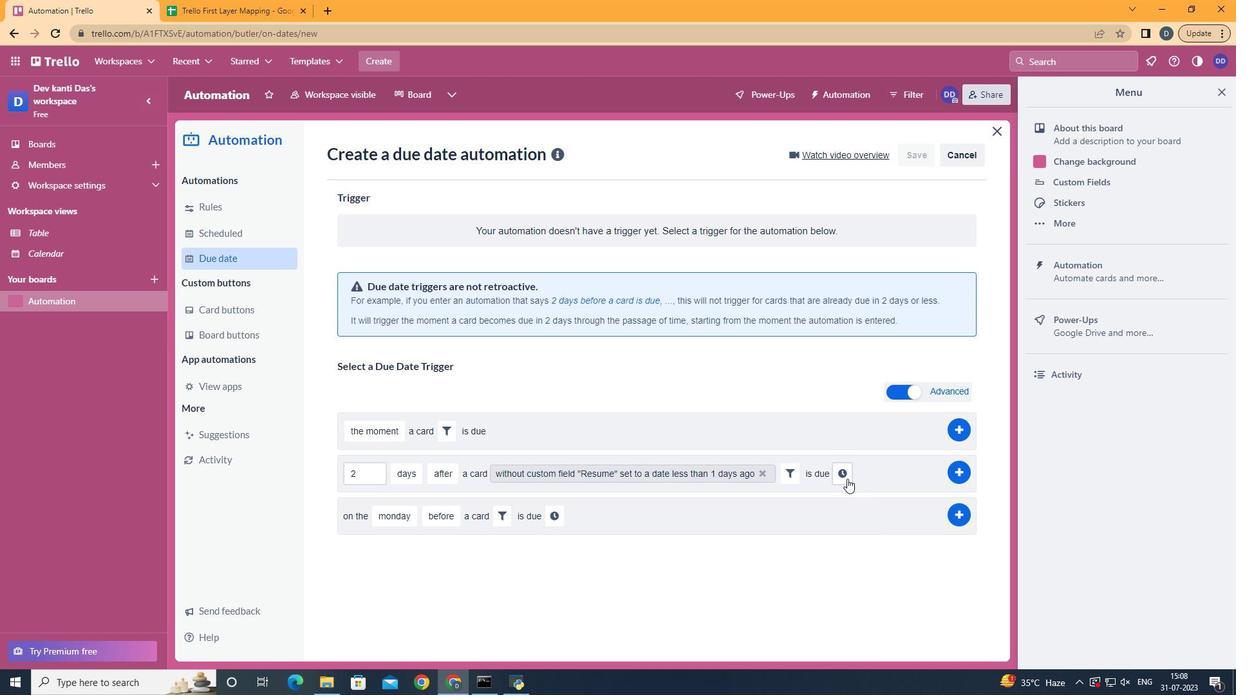 
Action: Mouse moved to (380, 501)
Screenshot: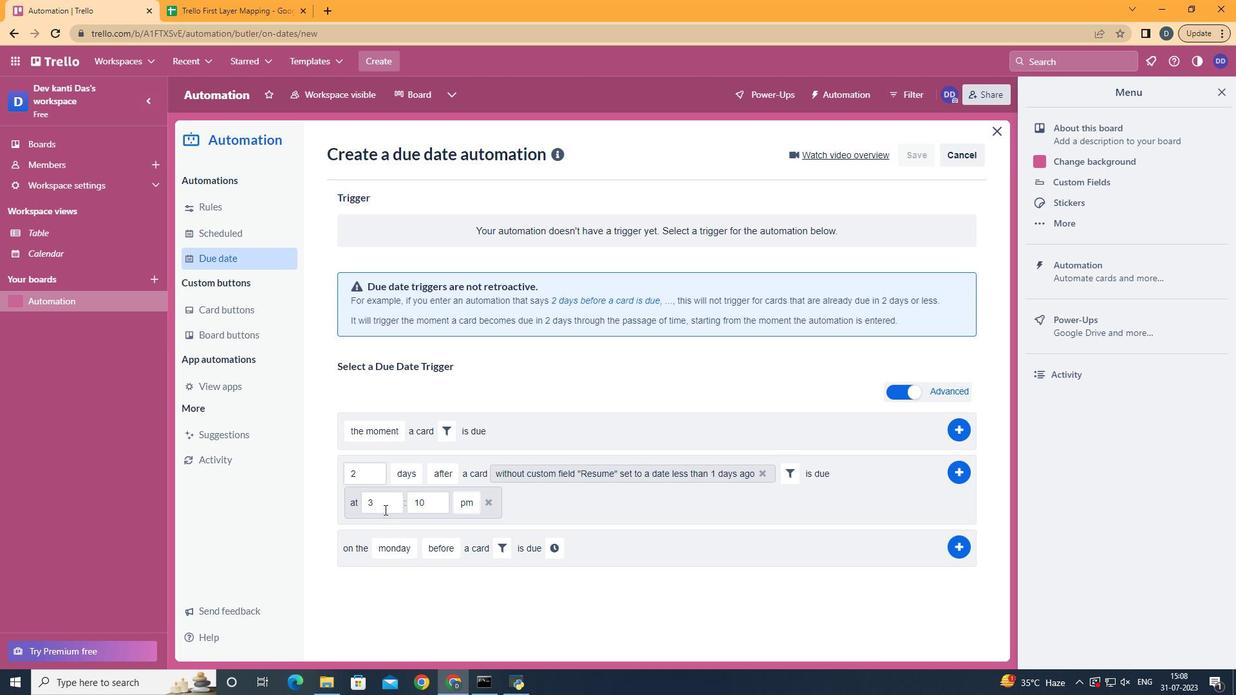 
Action: Mouse pressed left at (380, 501)
Screenshot: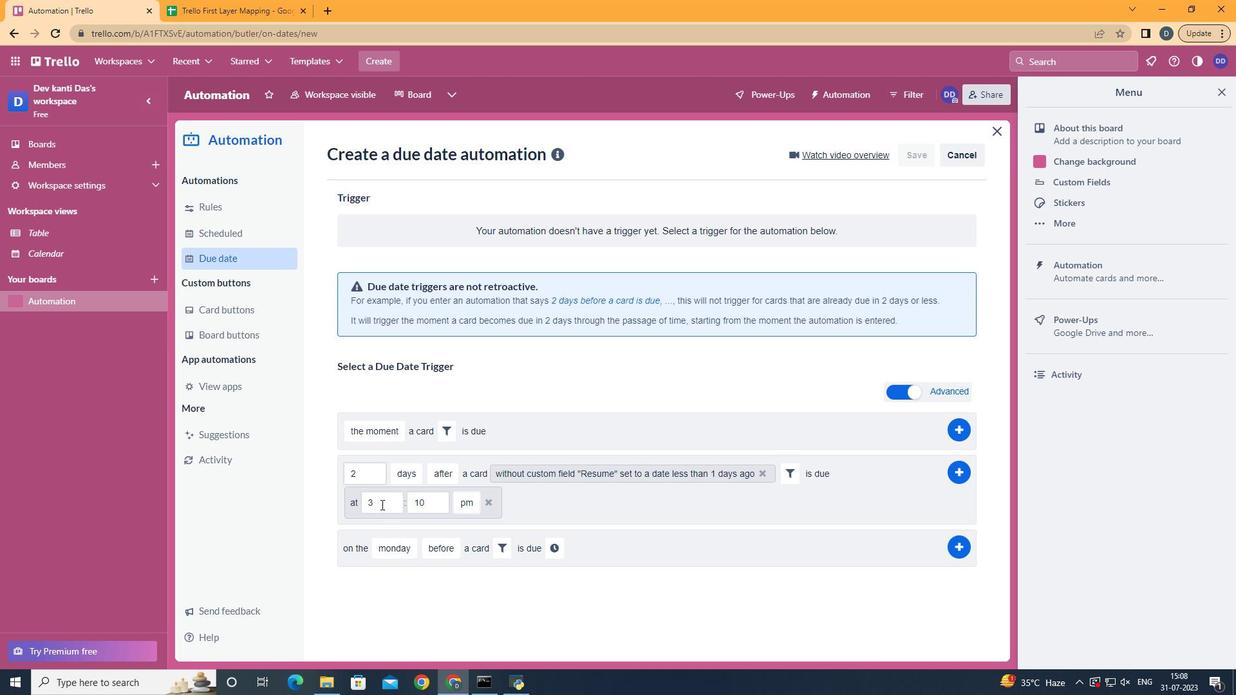 
Action: Key pressed <Key.backspace>11
Screenshot: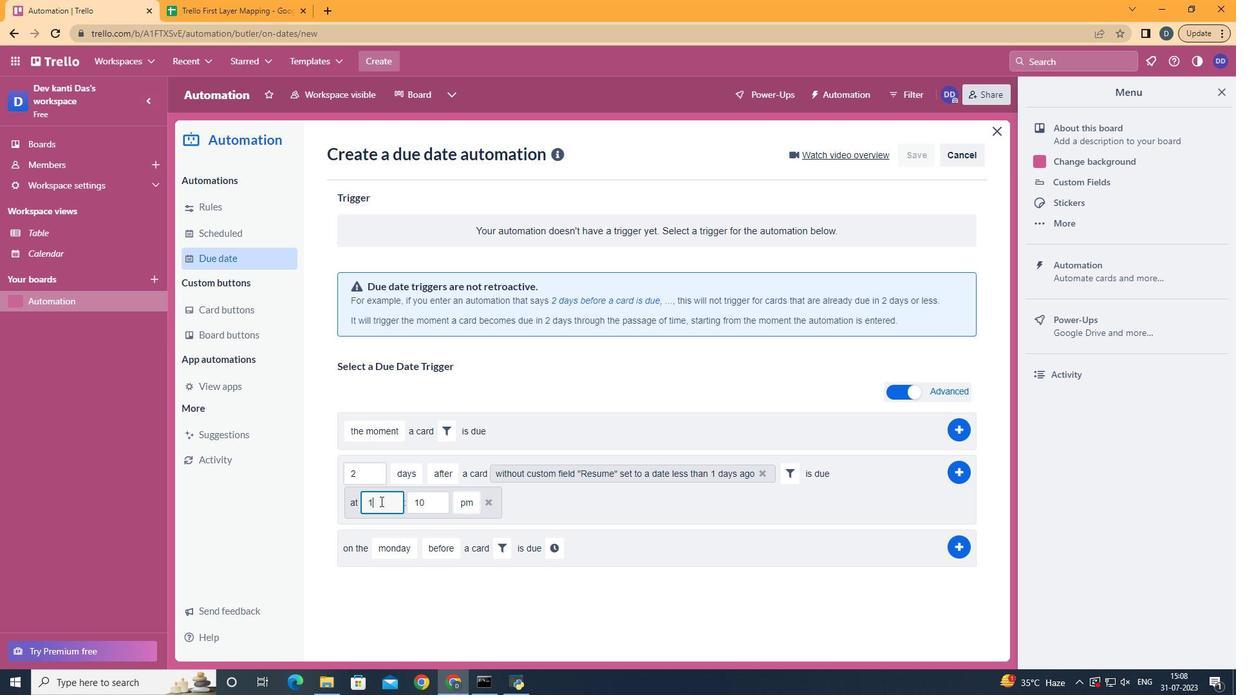 
Action: Mouse moved to (433, 499)
Screenshot: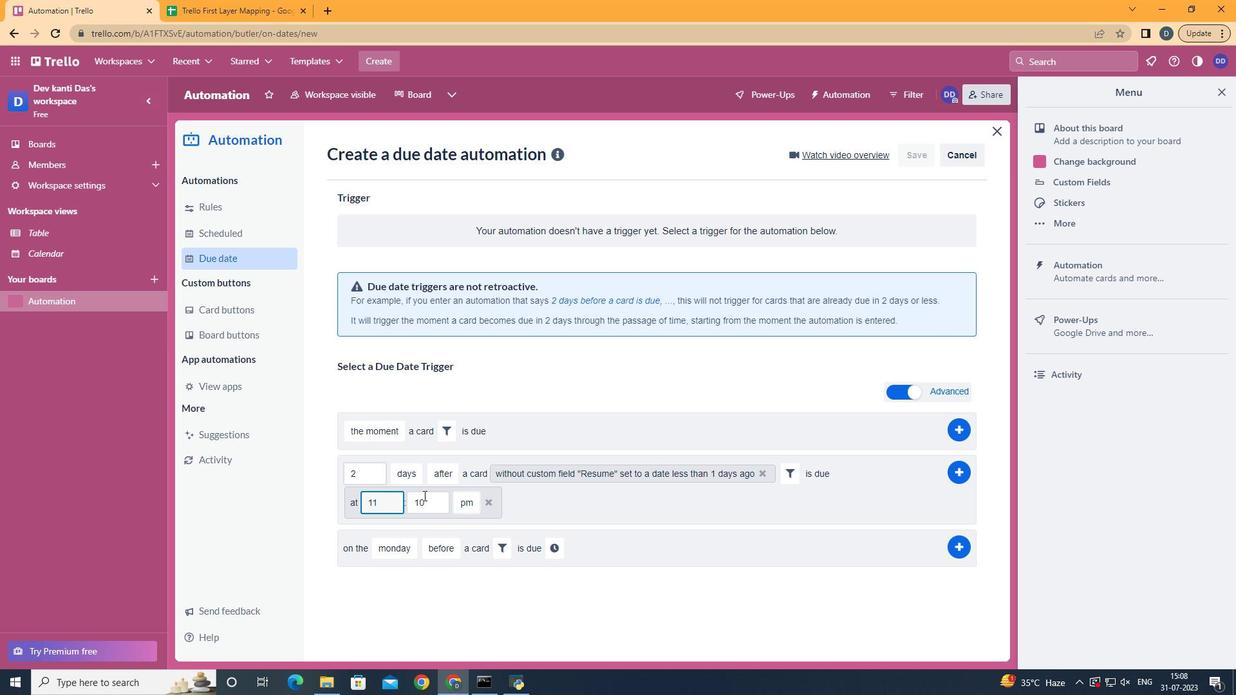 
Action: Mouse pressed left at (433, 499)
Screenshot: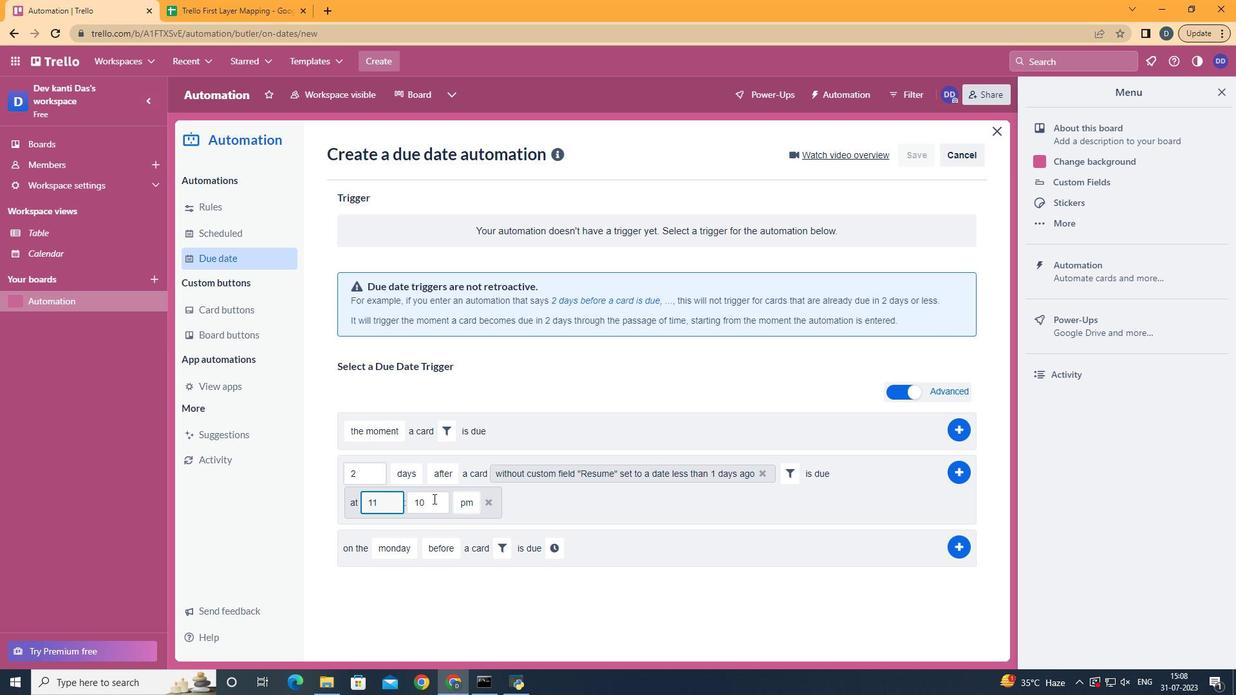 
Action: Key pressed <Key.backspace>
Screenshot: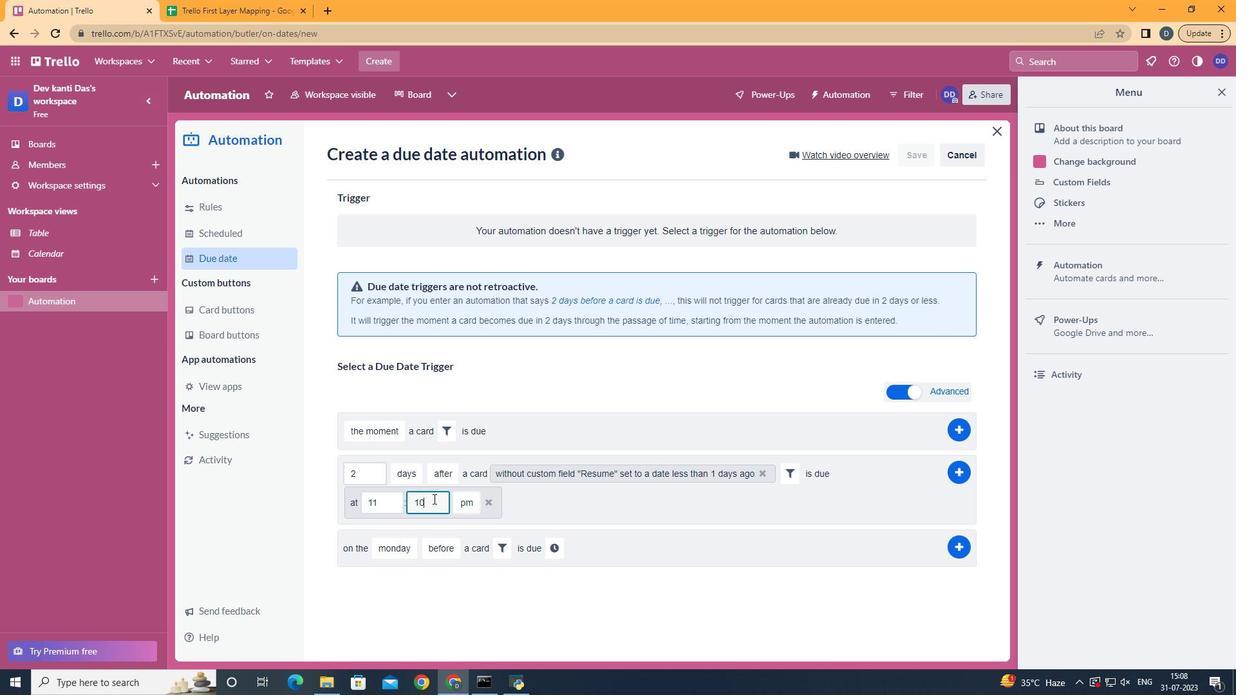 
Action: Mouse moved to (434, 499)
Screenshot: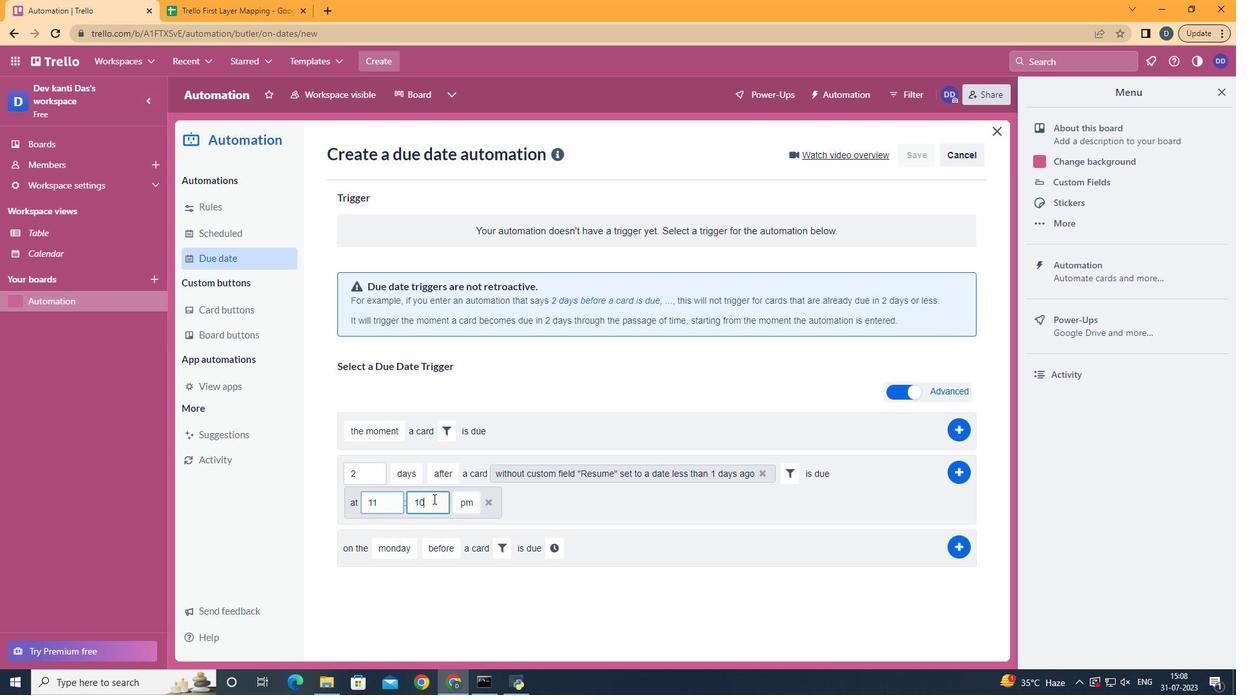
Action: Key pressed <Key.backspace>00
Screenshot: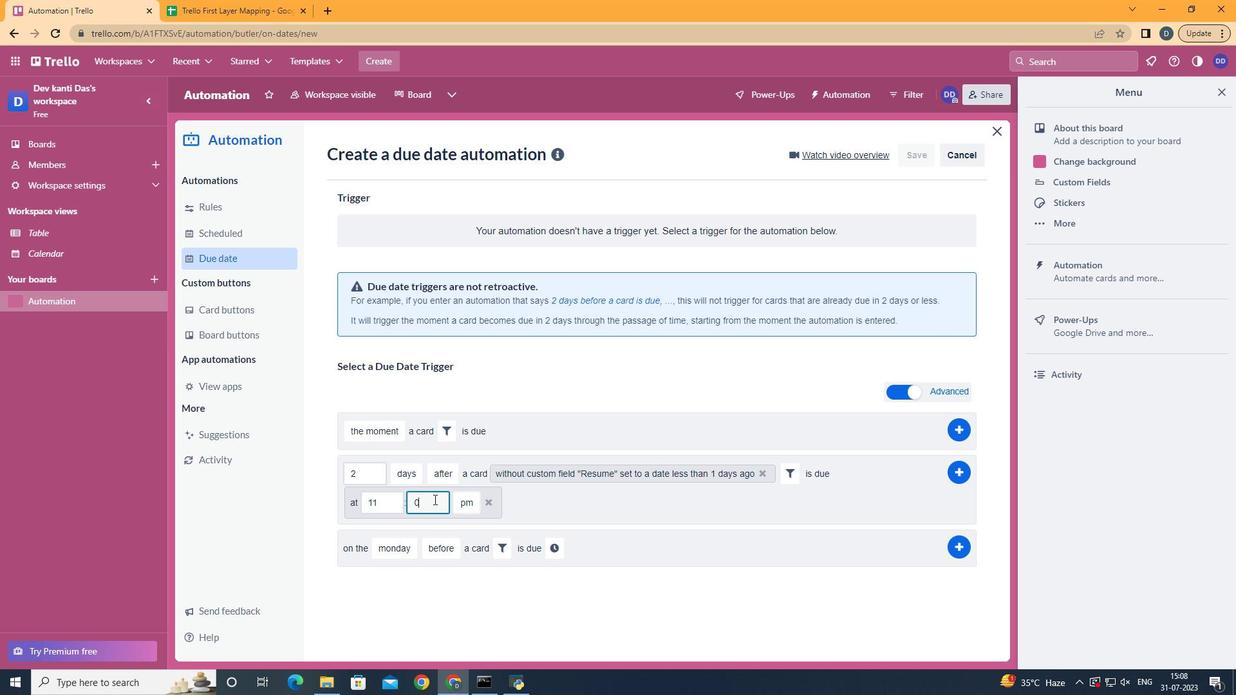 
Action: Mouse moved to (472, 528)
Screenshot: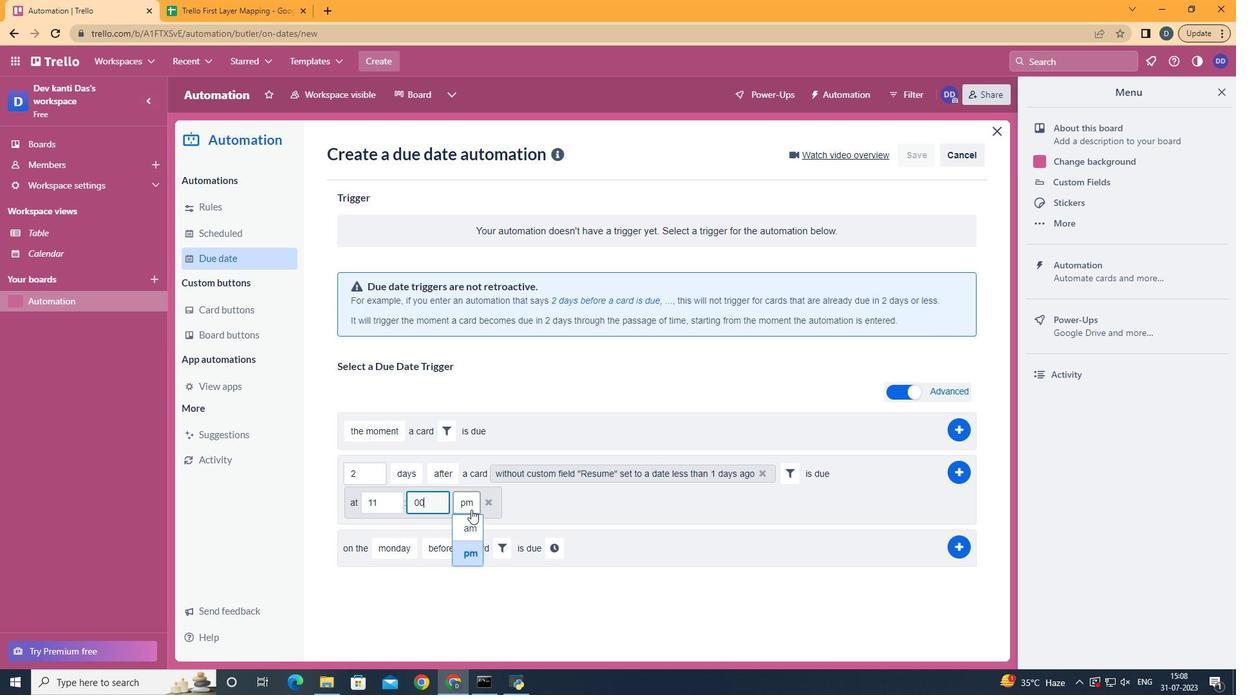 
Action: Mouse pressed left at (472, 528)
Screenshot: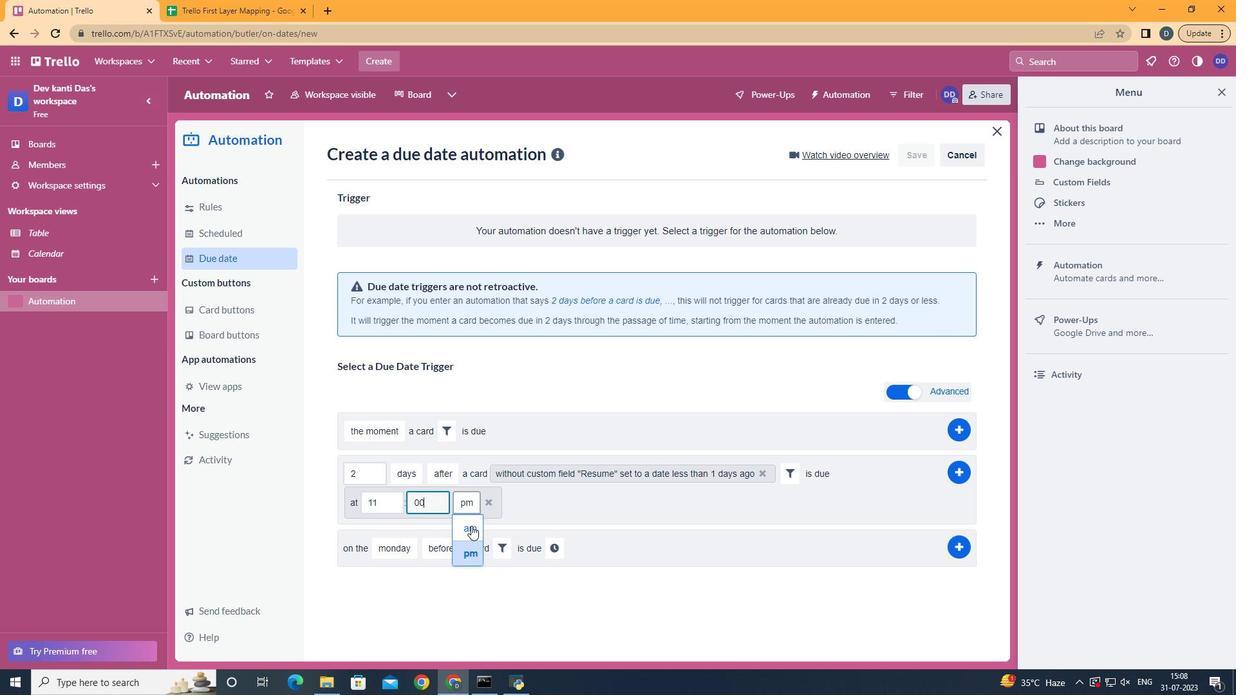 
Action: Mouse moved to (961, 473)
Screenshot: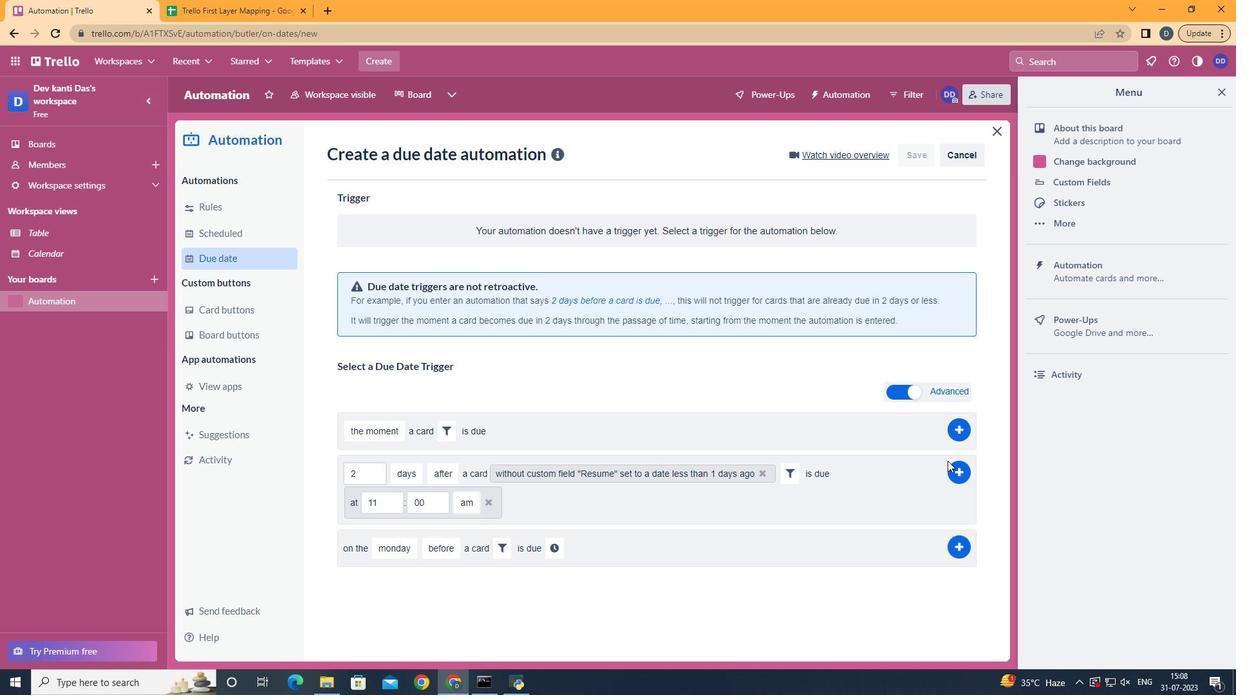 
Action: Mouse pressed left at (961, 473)
Screenshot: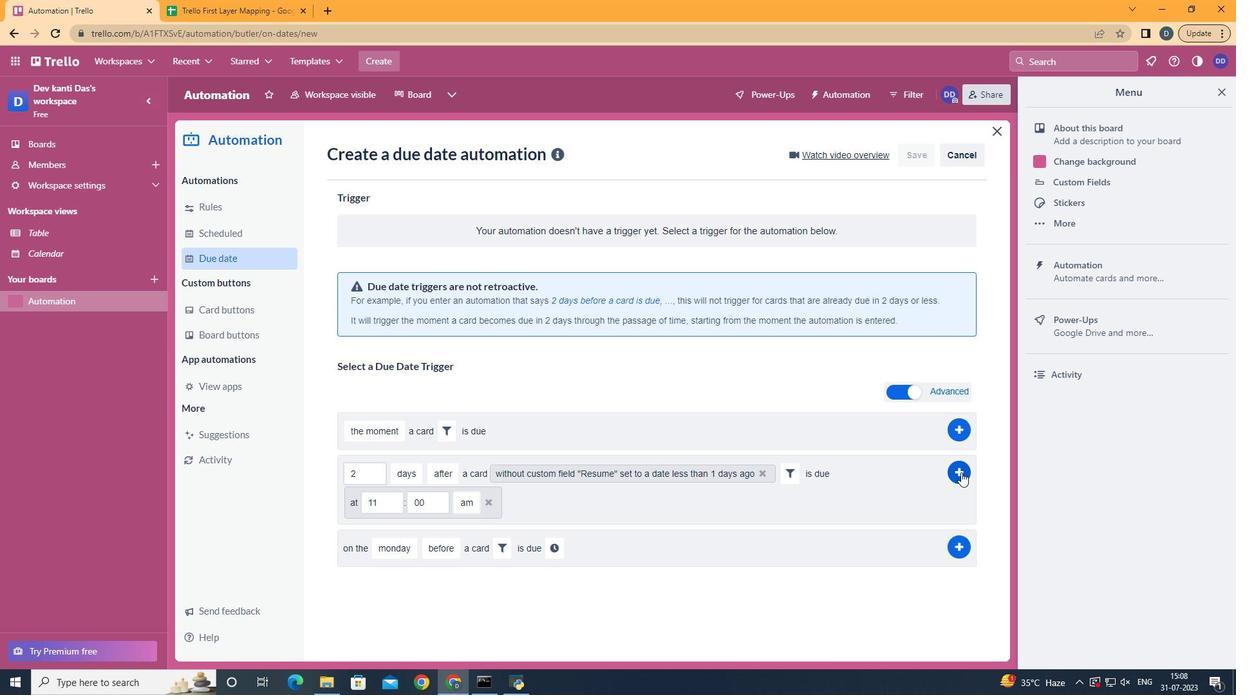 
Action: Mouse moved to (651, 346)
Screenshot: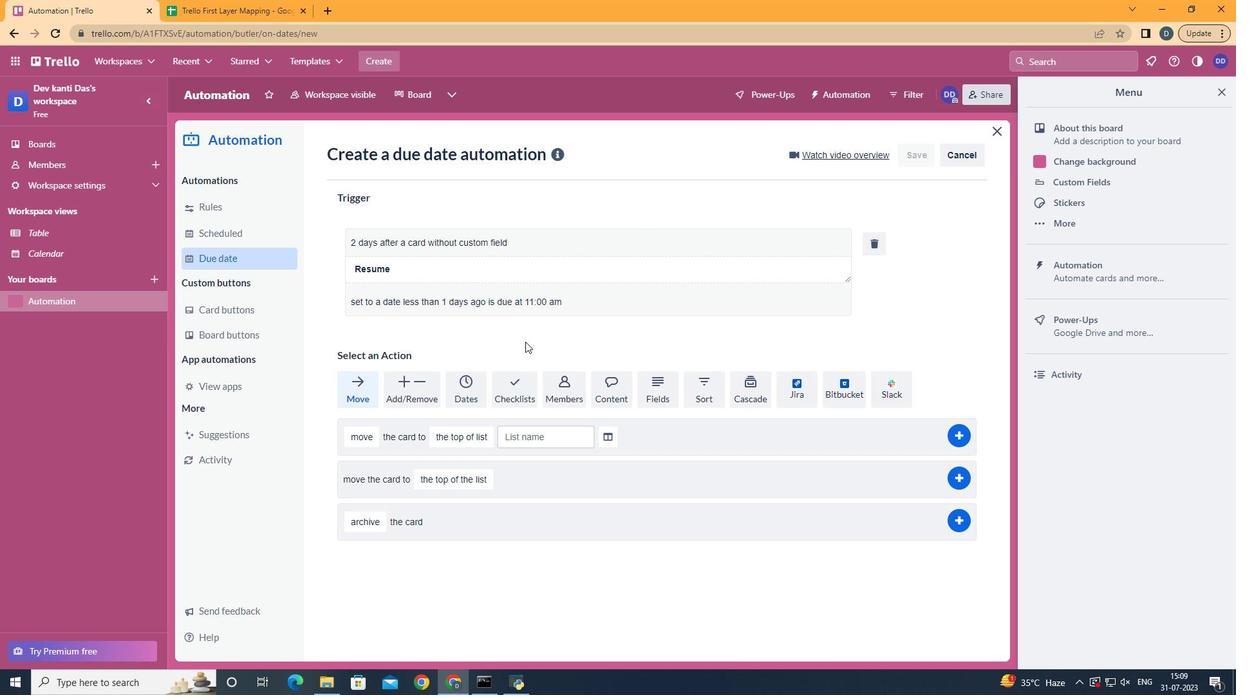 
